 Task: Find connections with filter location Fuyang with filter topic #Consultingwith filter profile language Potuguese with filter current company Cashfree Payments with filter school JECRC University with filter industry Commercial and Industrial Machinery Maintenance with filter service category Email Marketing with filter keywords title Mental Health Counselor
Action: Mouse moved to (484, 61)
Screenshot: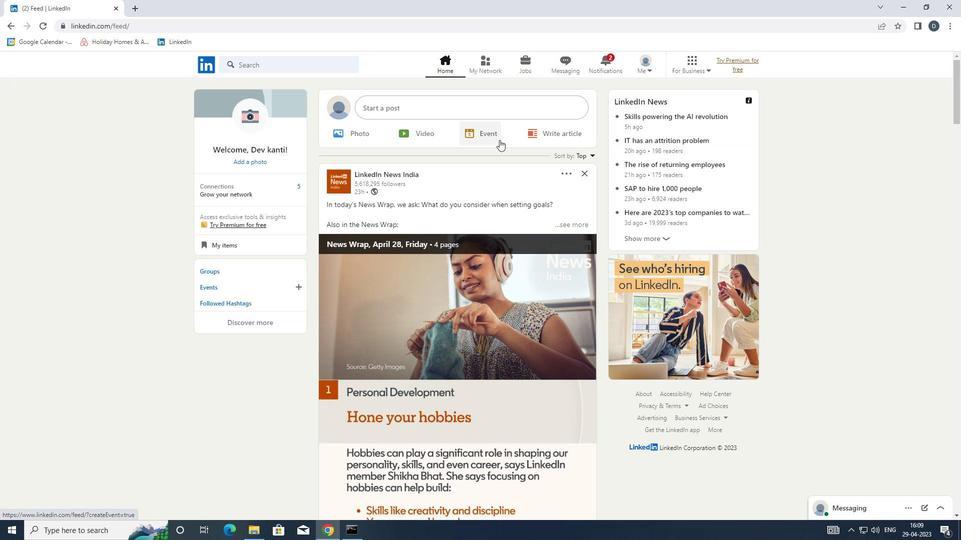 
Action: Mouse pressed left at (484, 61)
Screenshot: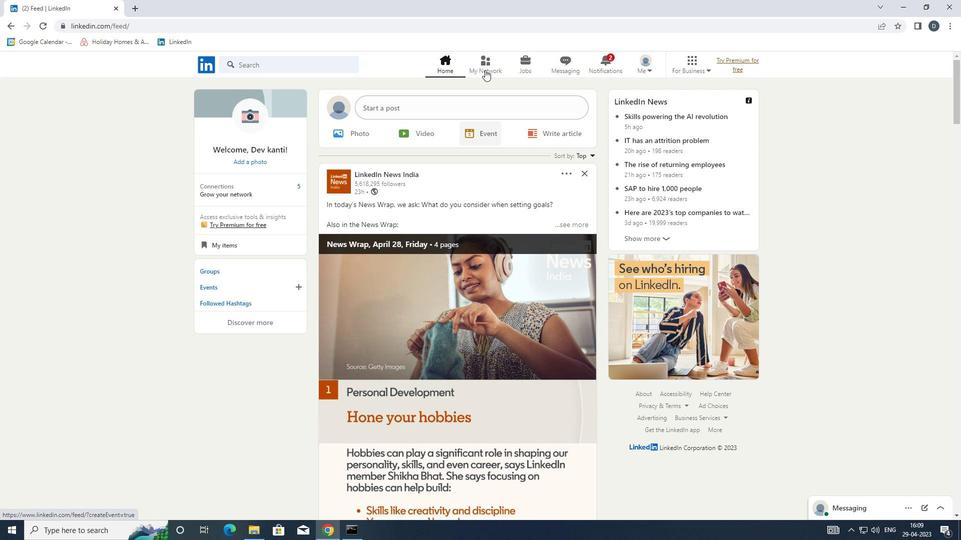 
Action: Mouse moved to (318, 118)
Screenshot: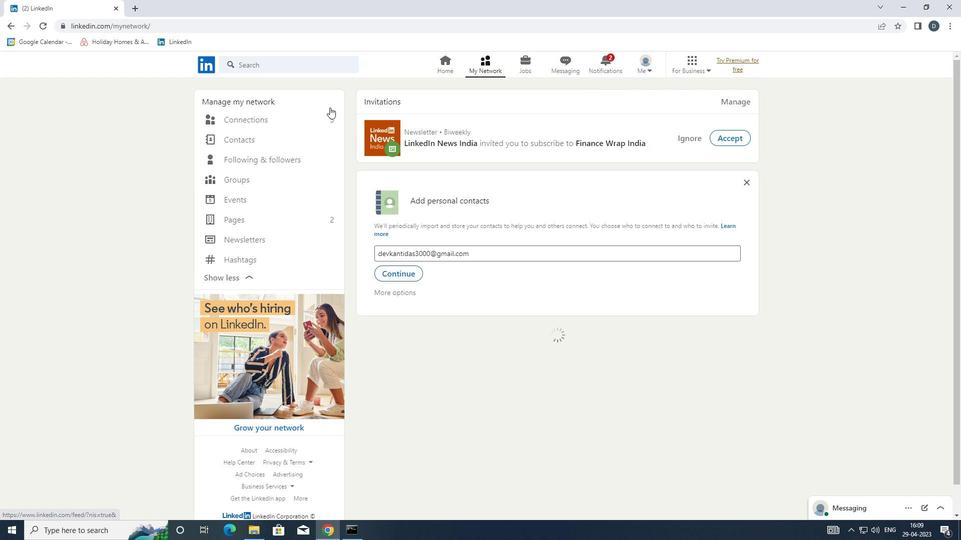 
Action: Mouse pressed left at (318, 118)
Screenshot: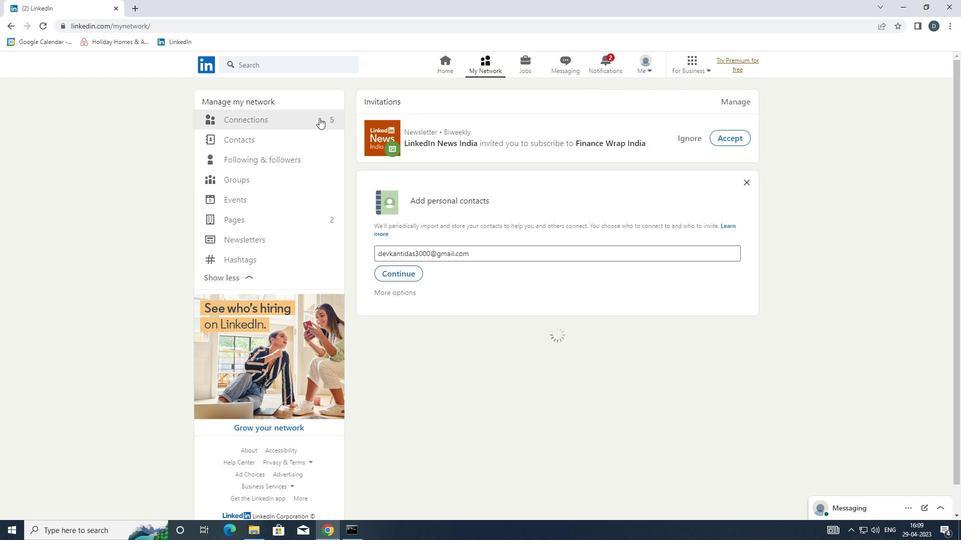 
Action: Mouse moved to (541, 117)
Screenshot: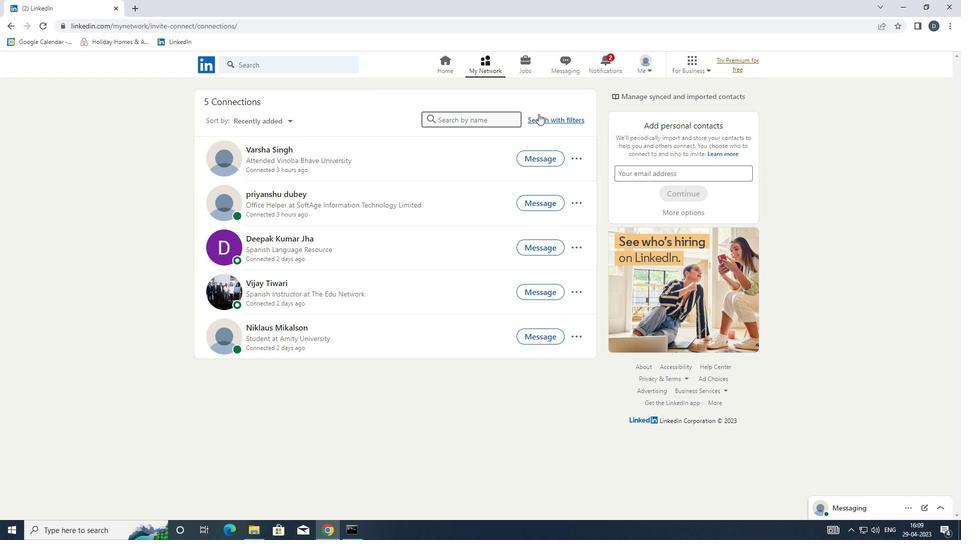 
Action: Mouse pressed left at (541, 117)
Screenshot: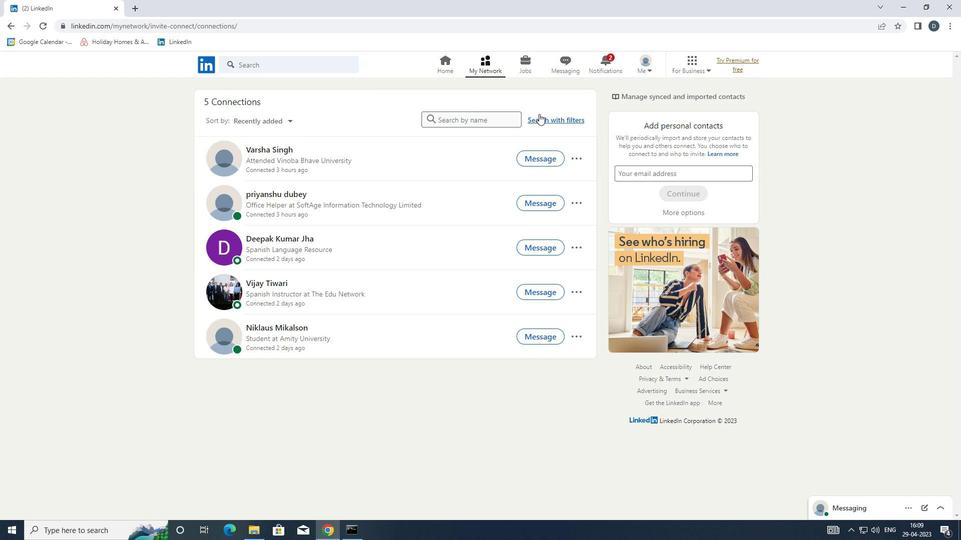 
Action: Mouse moved to (510, 88)
Screenshot: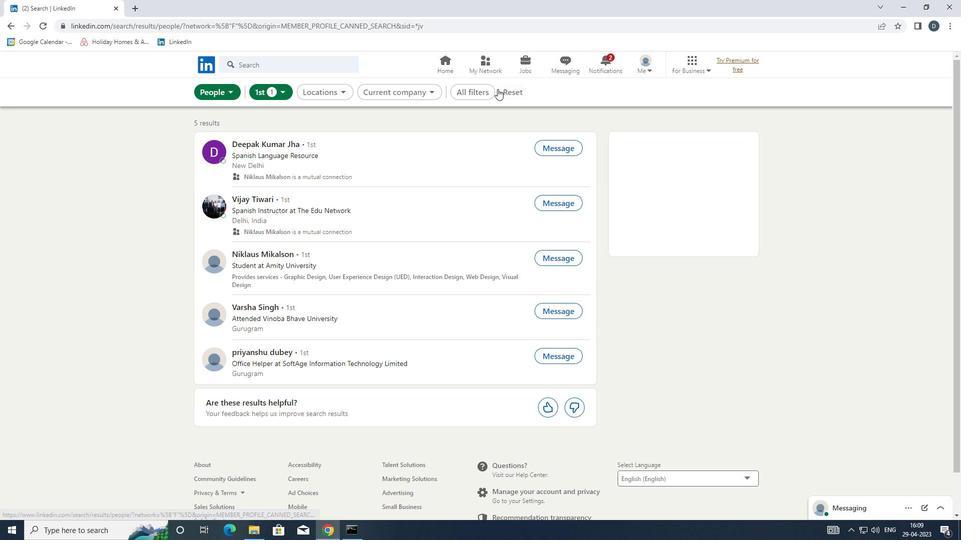 
Action: Mouse pressed left at (510, 88)
Screenshot: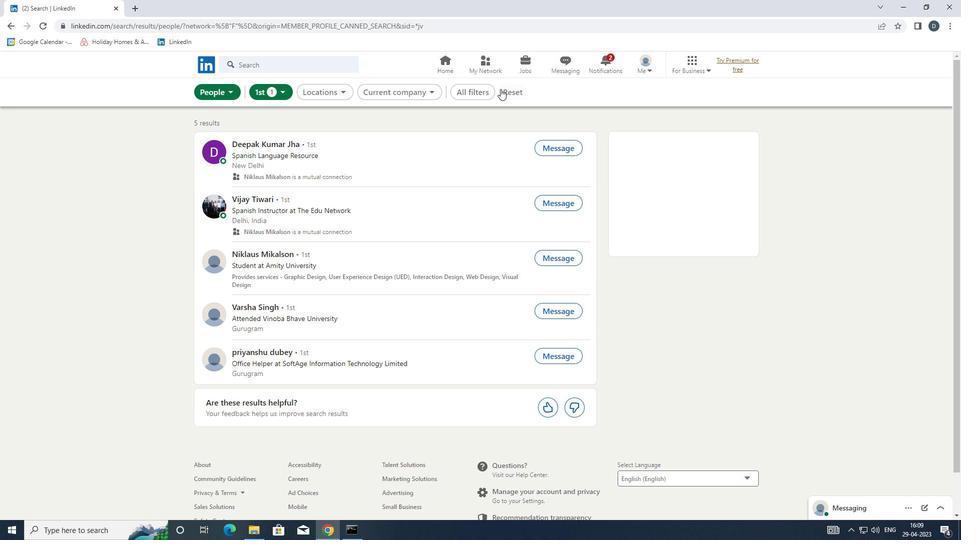 
Action: Mouse moved to (500, 90)
Screenshot: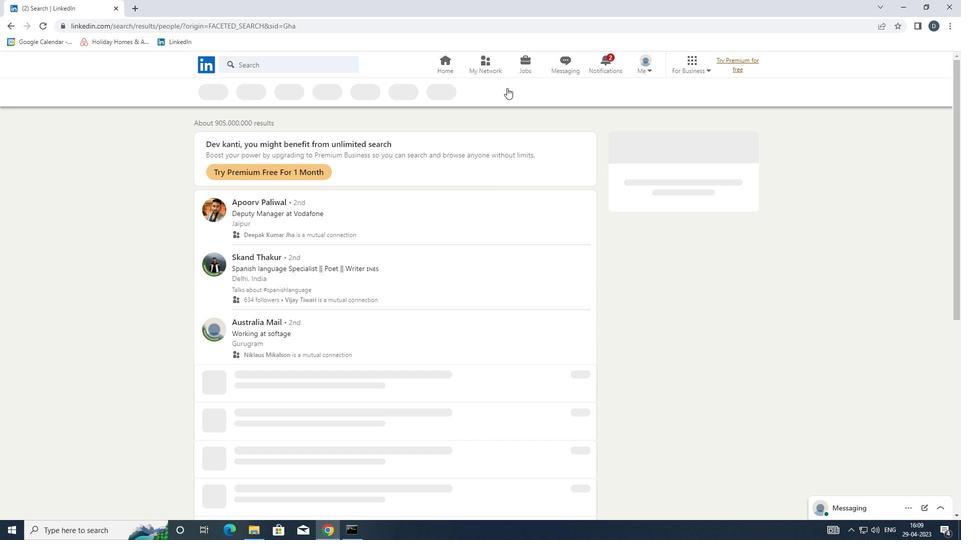 
Action: Mouse pressed left at (500, 90)
Screenshot: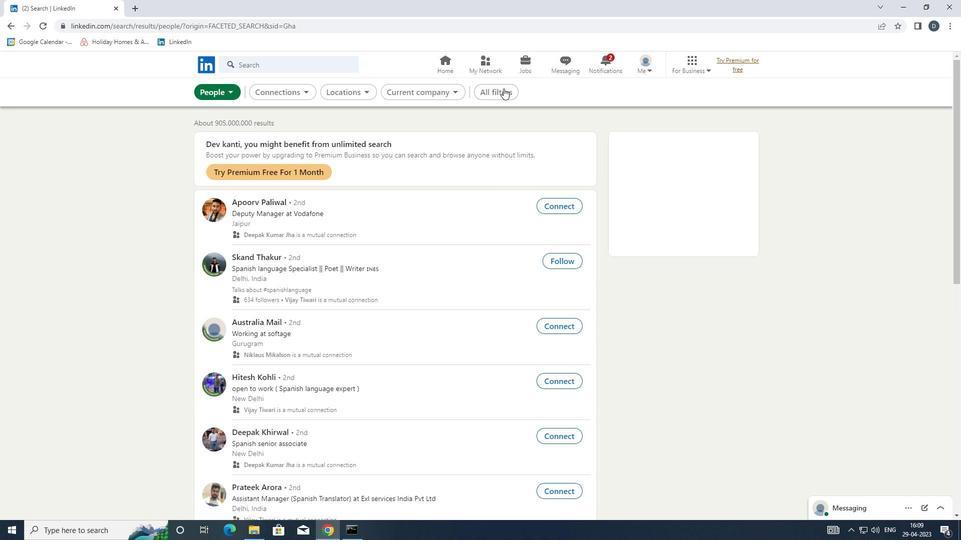 
Action: Mouse moved to (877, 303)
Screenshot: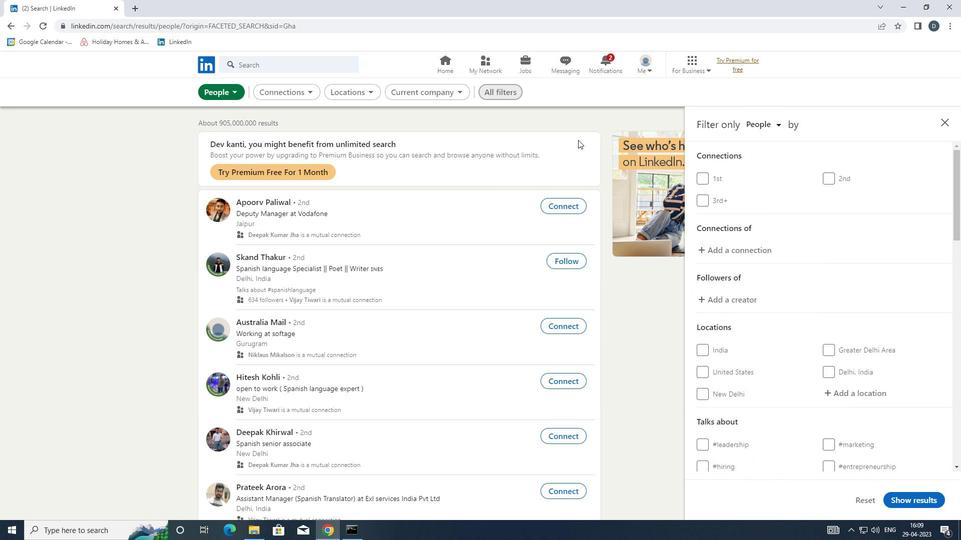 
Action: Mouse scrolled (877, 303) with delta (0, 0)
Screenshot: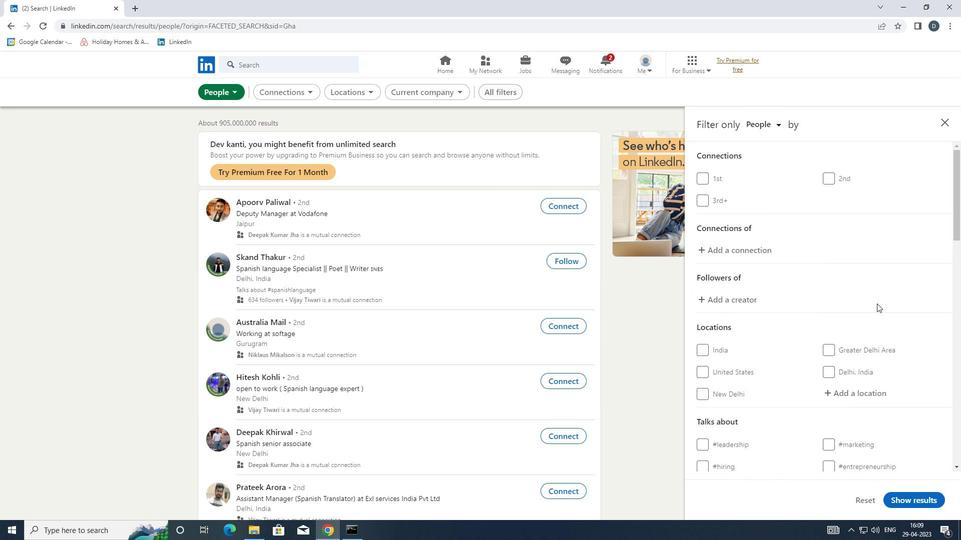 
Action: Mouse scrolled (877, 303) with delta (0, 0)
Screenshot: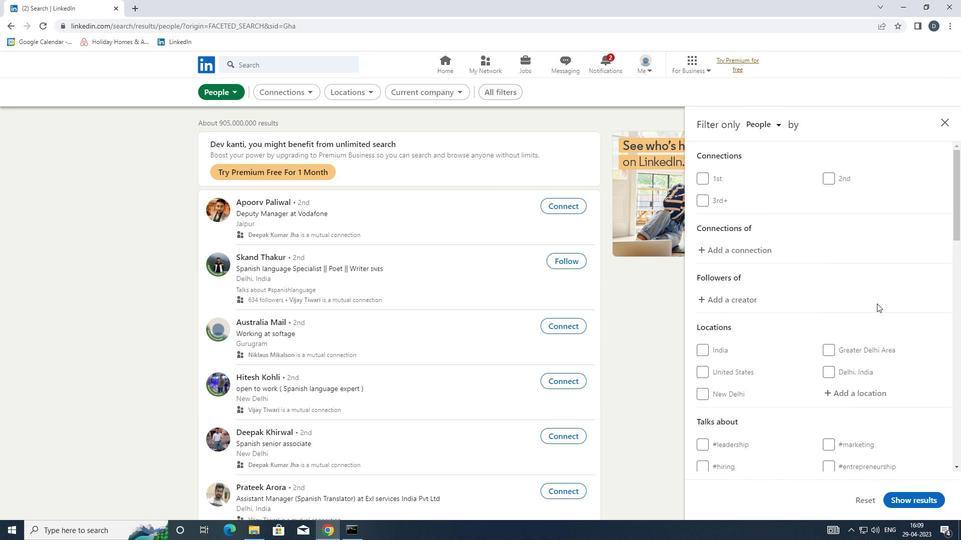
Action: Mouse moved to (868, 297)
Screenshot: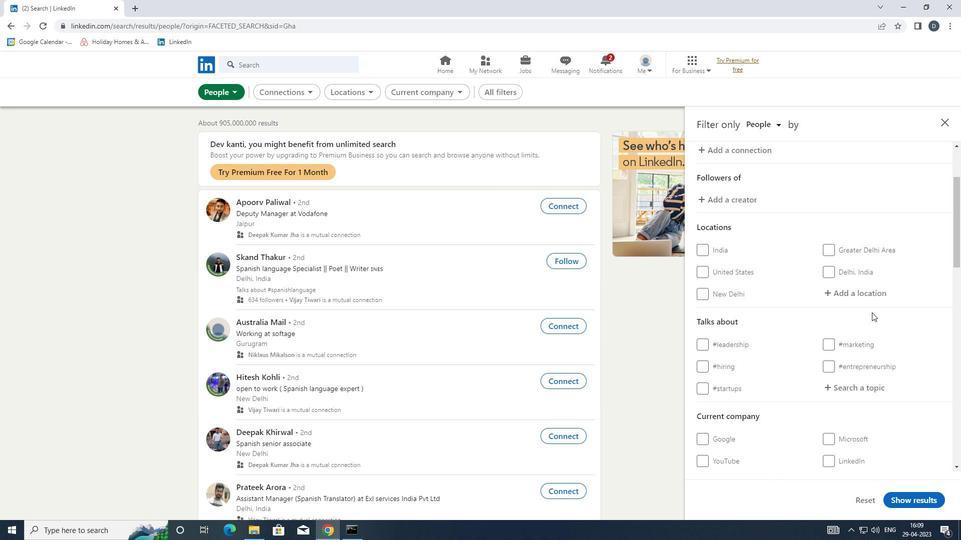 
Action: Mouse pressed left at (868, 297)
Screenshot: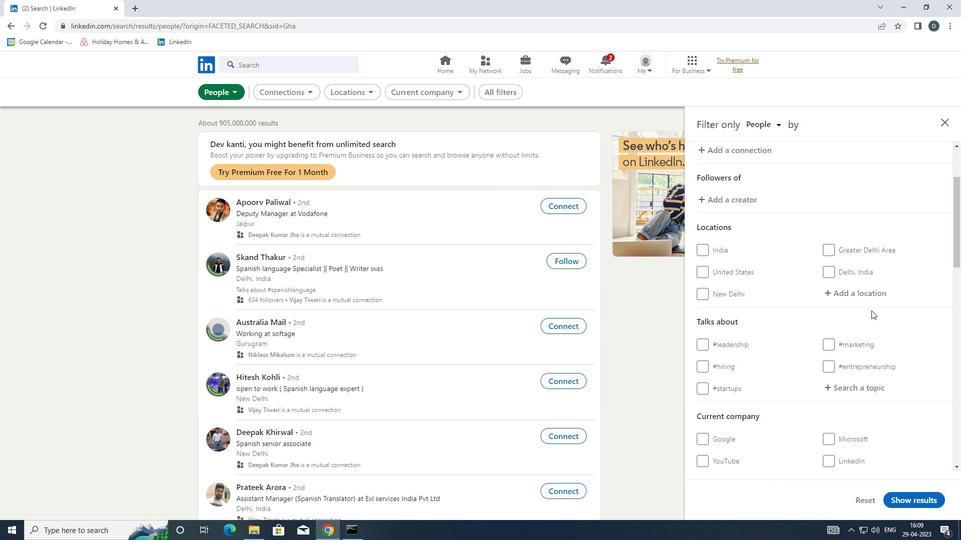 
Action: Key pressed <Key.shift><Key.shift>FUYANG<Key.down><Key.enter>
Screenshot: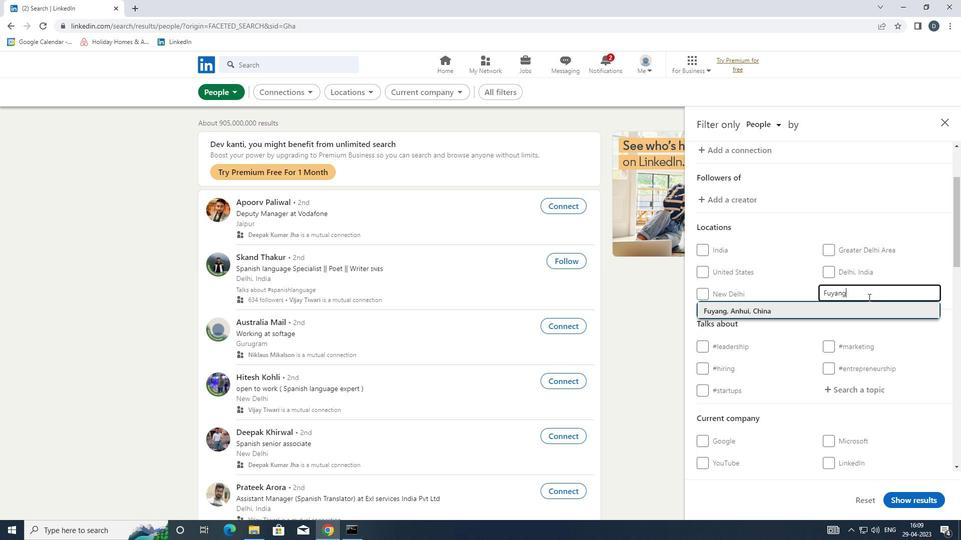 
Action: Mouse moved to (868, 297)
Screenshot: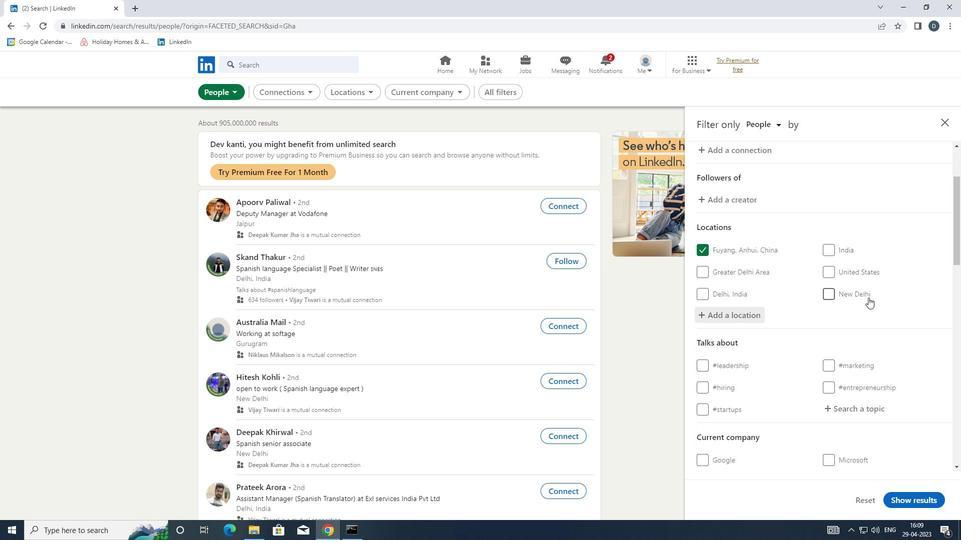 
Action: Mouse scrolled (868, 296) with delta (0, 0)
Screenshot: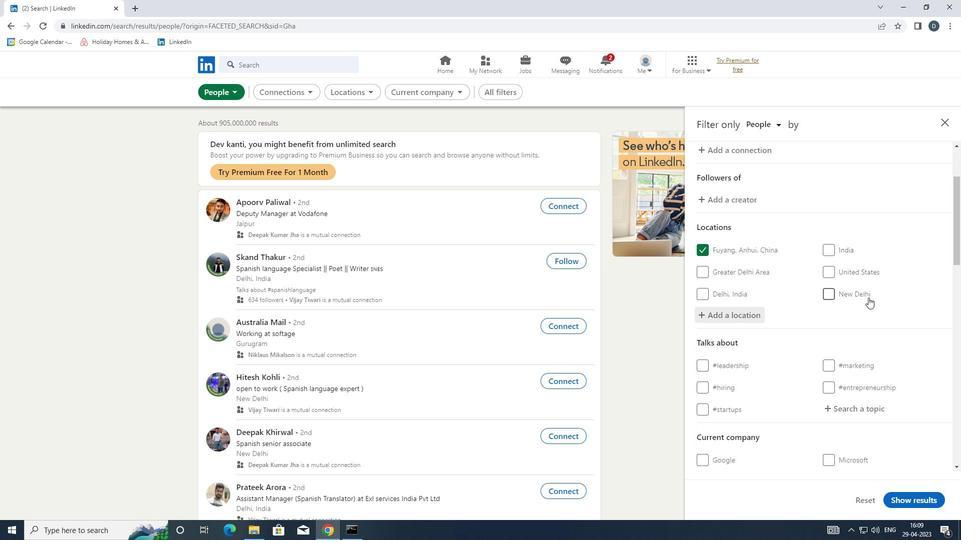 
Action: Mouse moved to (868, 299)
Screenshot: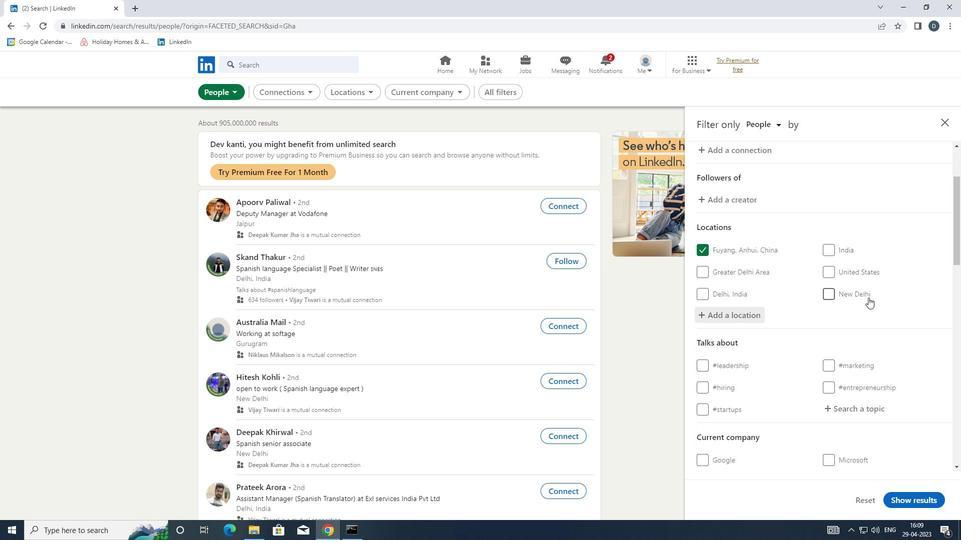 
Action: Mouse scrolled (868, 298) with delta (0, 0)
Screenshot: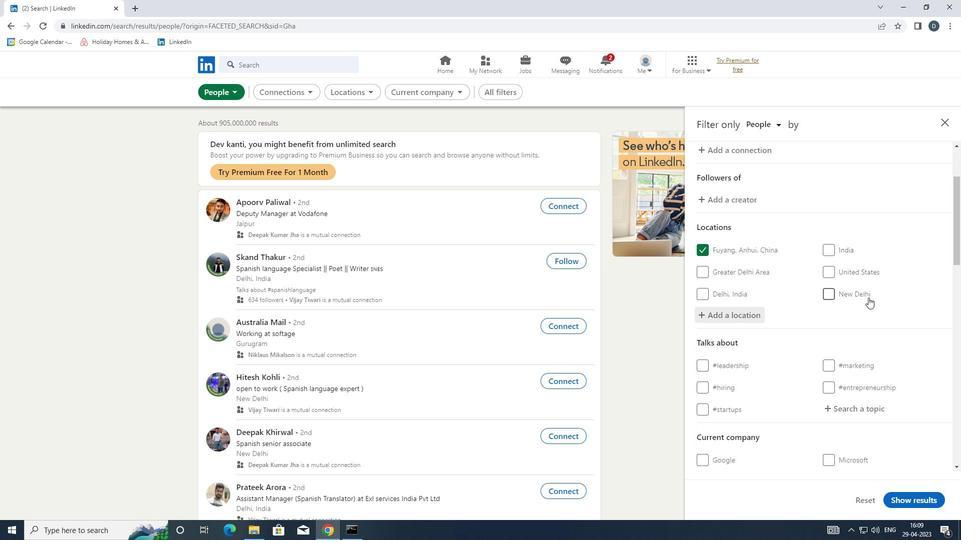 
Action: Mouse moved to (868, 302)
Screenshot: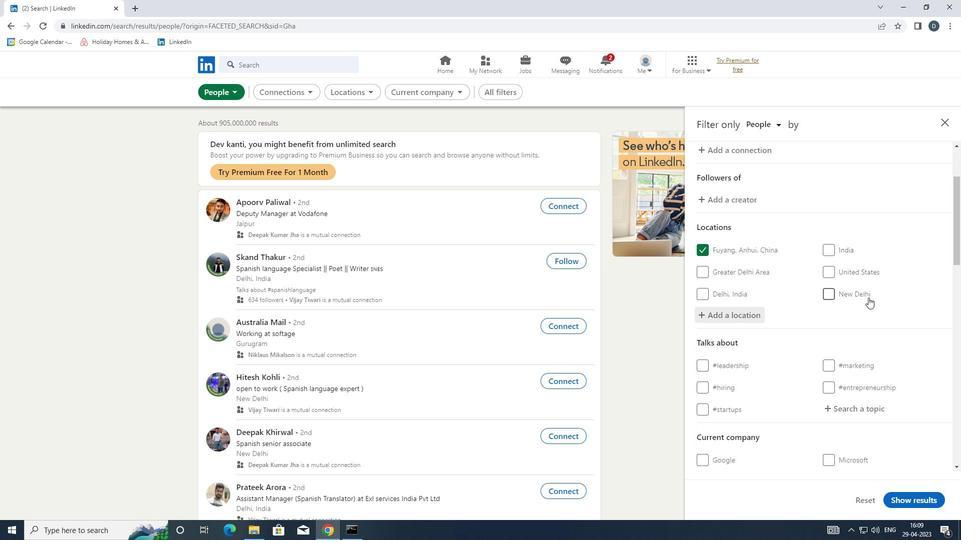 
Action: Mouse scrolled (868, 301) with delta (0, 0)
Screenshot: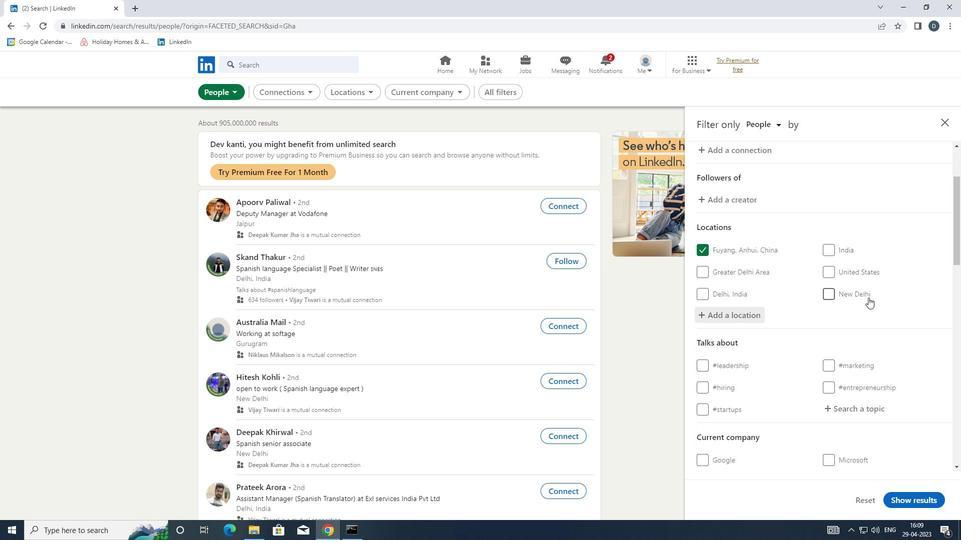 
Action: Mouse moved to (847, 260)
Screenshot: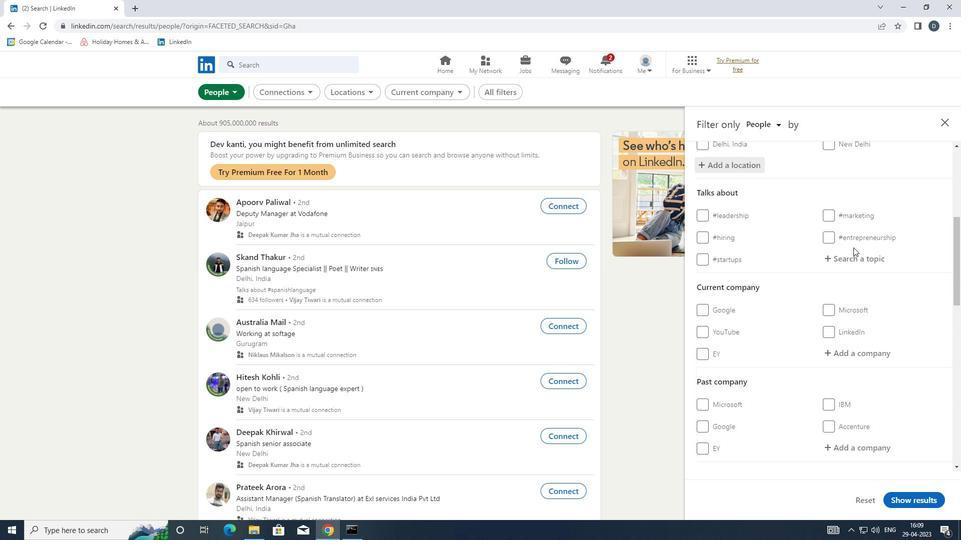 
Action: Mouse pressed left at (847, 260)
Screenshot: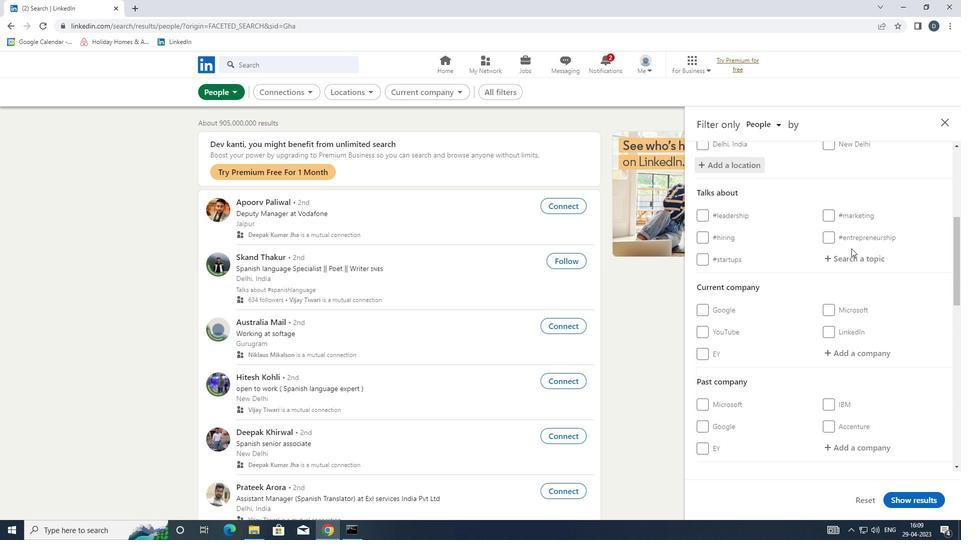 
Action: Key pressed <Key.shift>#CONSULTING
Screenshot: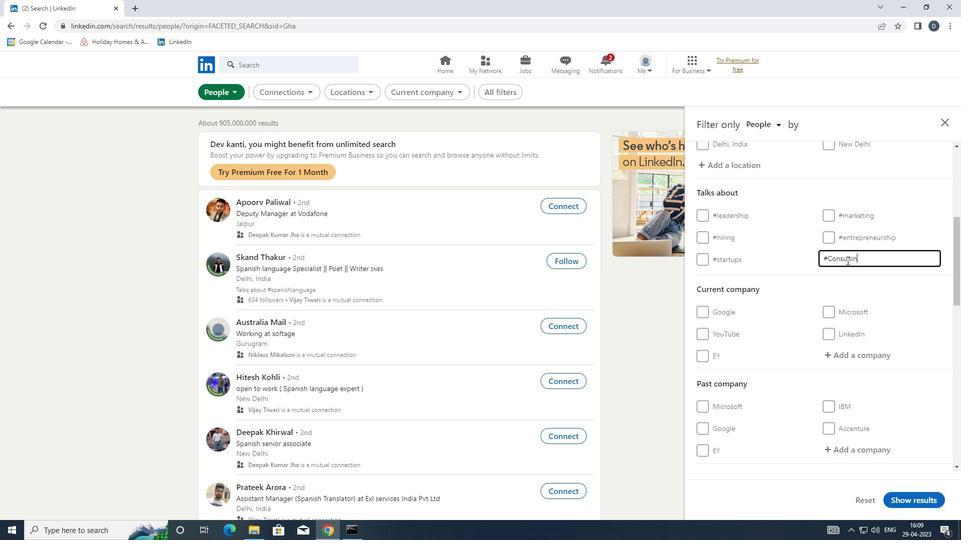 
Action: Mouse moved to (866, 281)
Screenshot: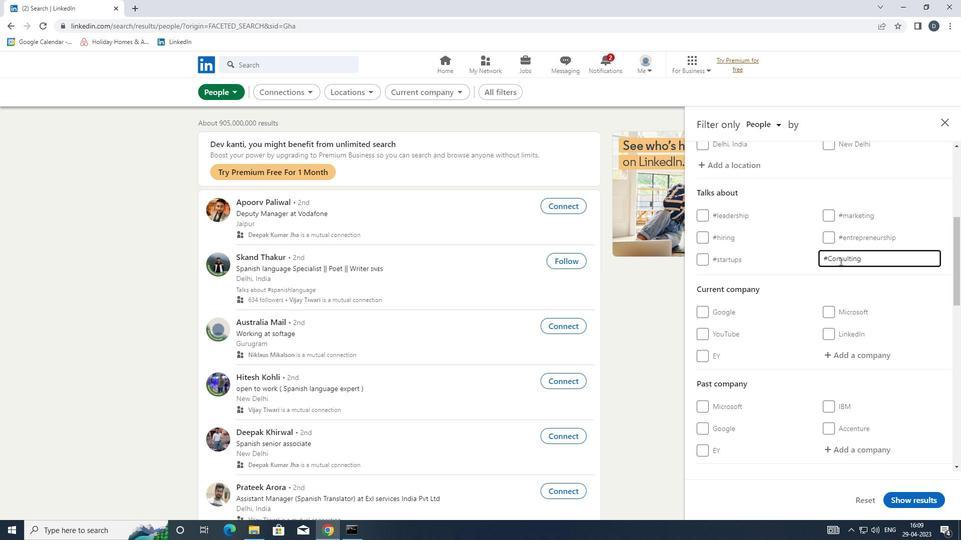 
Action: Mouse scrolled (866, 280) with delta (0, 0)
Screenshot: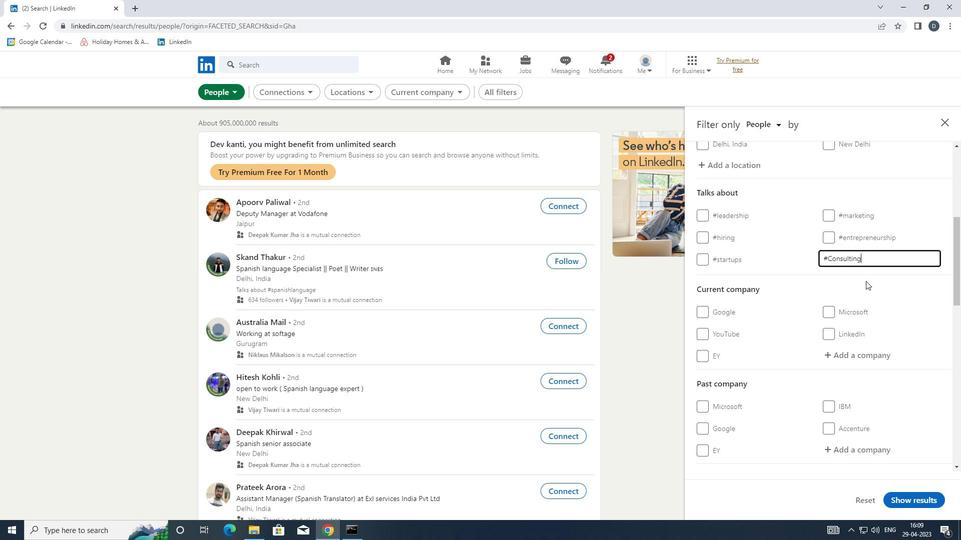 
Action: Mouse scrolled (866, 280) with delta (0, 0)
Screenshot: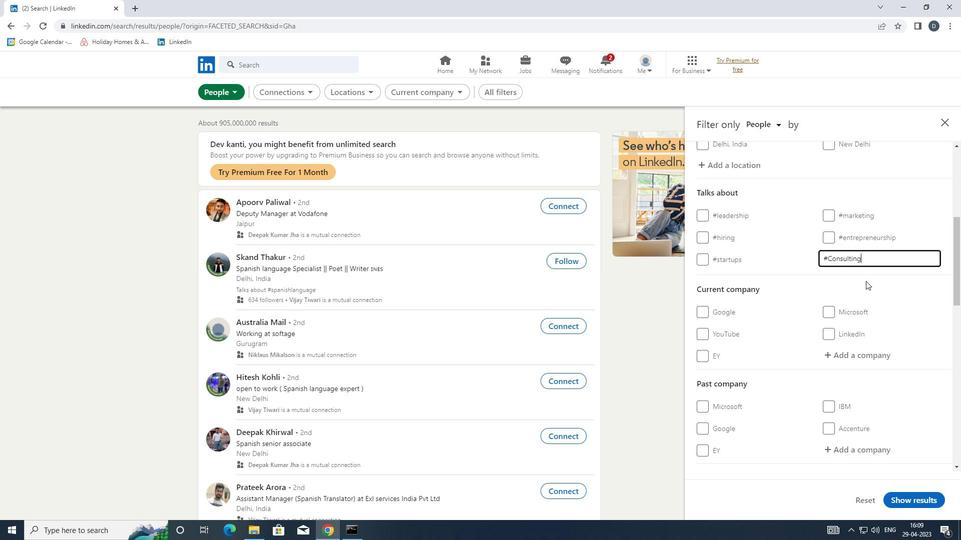 
Action: Mouse scrolled (866, 280) with delta (0, 0)
Screenshot: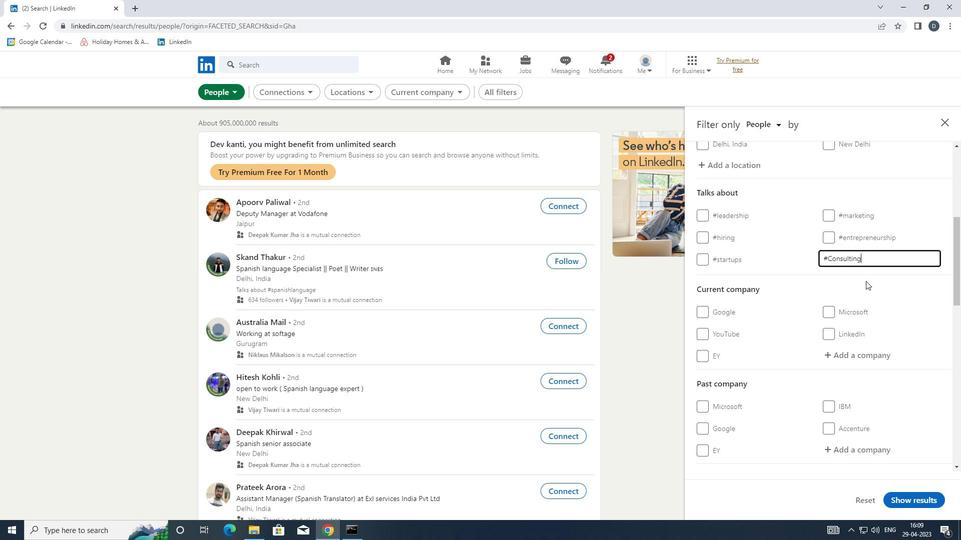 
Action: Mouse scrolled (866, 280) with delta (0, 0)
Screenshot: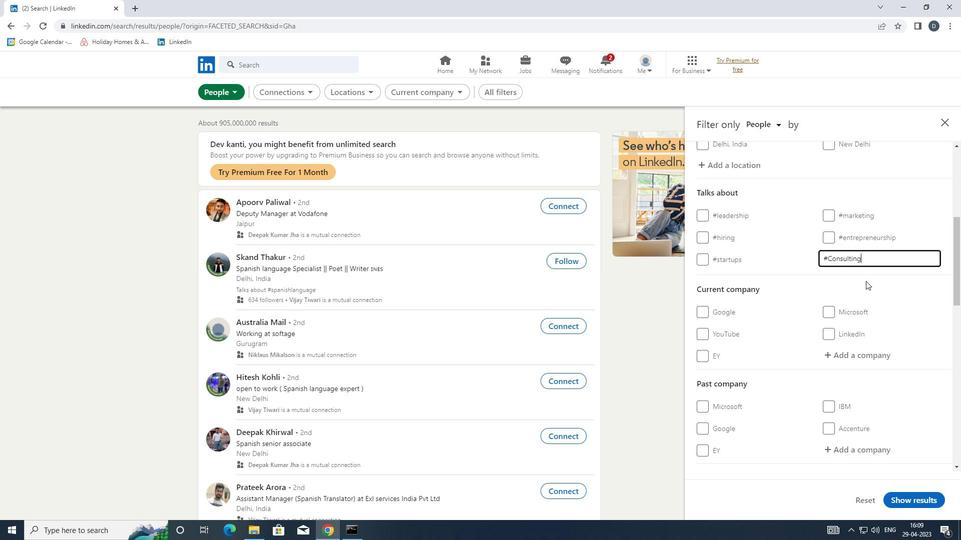 
Action: Mouse moved to (866, 280)
Screenshot: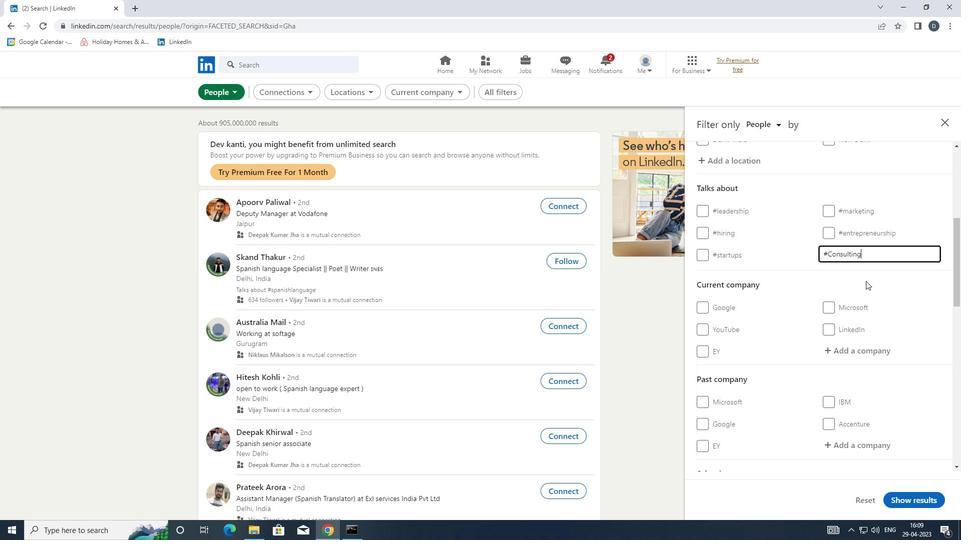 
Action: Mouse scrolled (866, 280) with delta (0, 0)
Screenshot: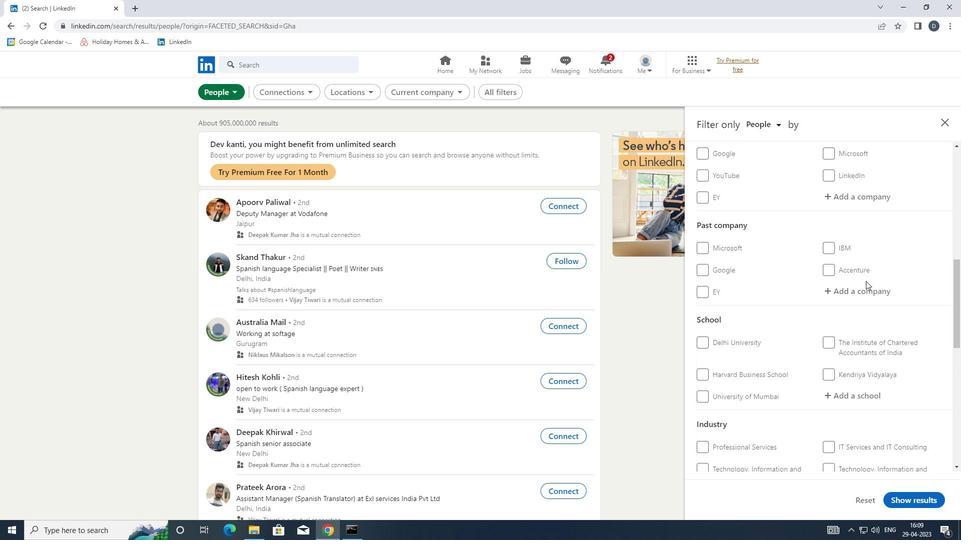 
Action: Mouse scrolled (866, 280) with delta (0, 0)
Screenshot: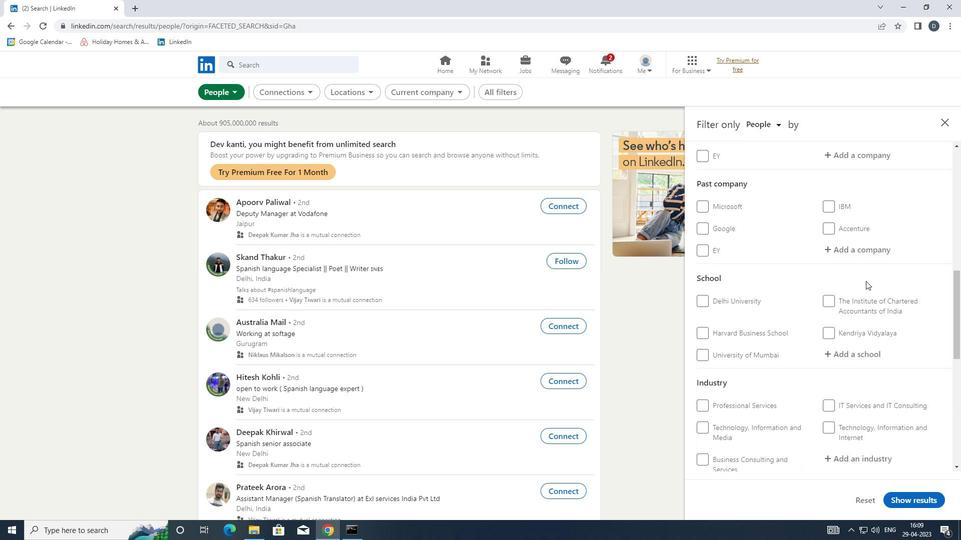 
Action: Mouse scrolled (866, 280) with delta (0, 0)
Screenshot: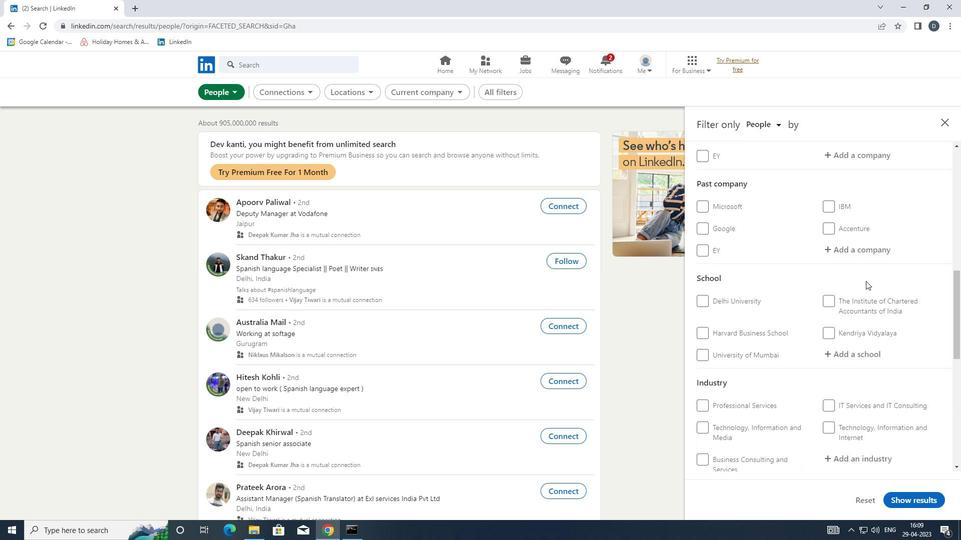 
Action: Mouse scrolled (866, 280) with delta (0, 0)
Screenshot: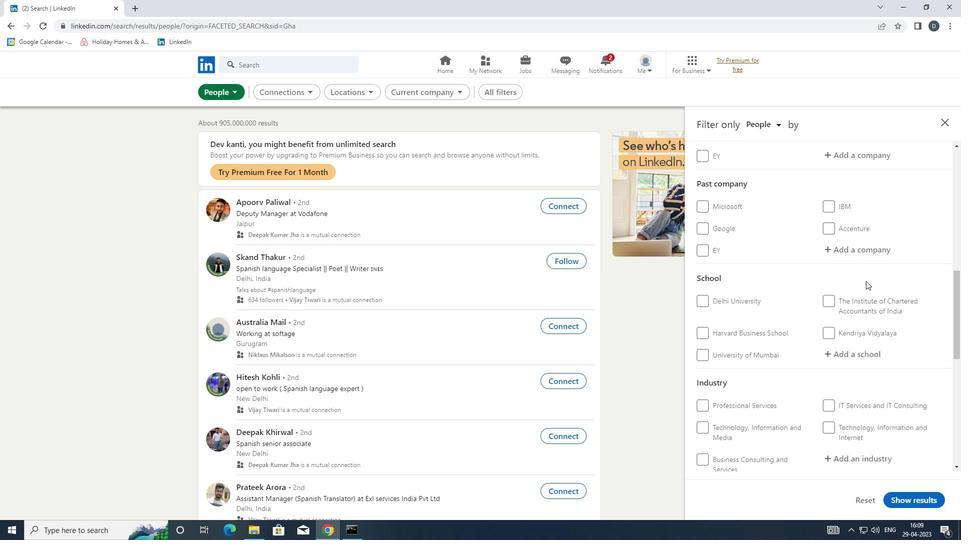 
Action: Mouse moved to (826, 285)
Screenshot: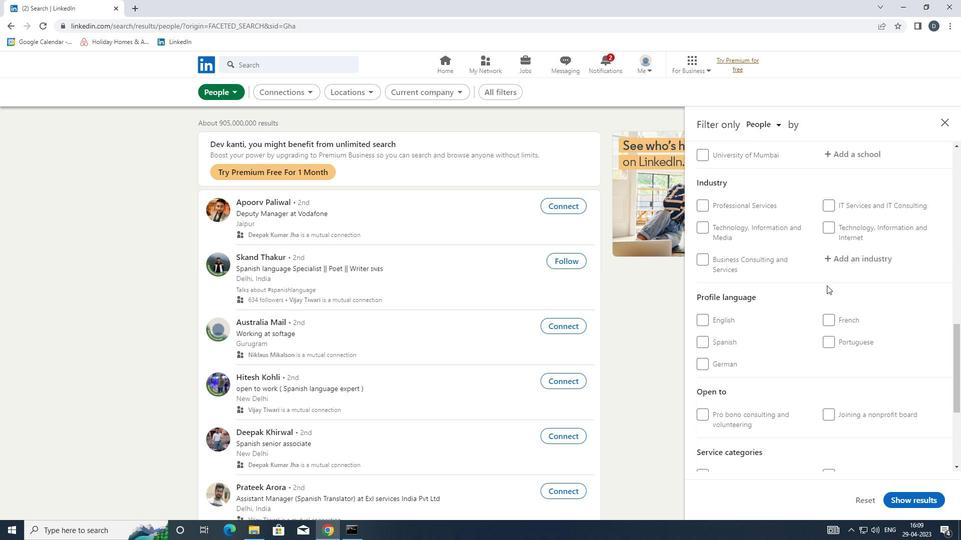 
Action: Mouse scrolled (826, 284) with delta (0, 0)
Screenshot: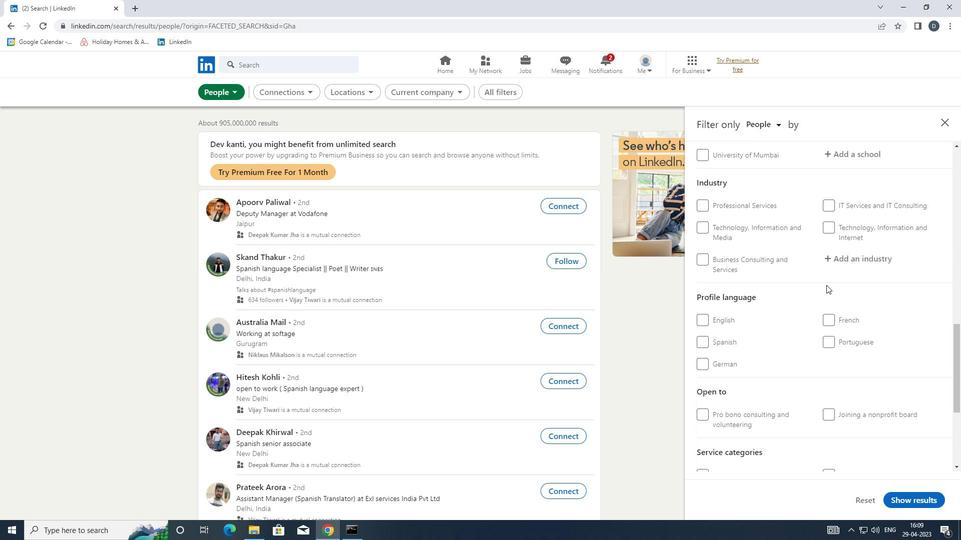 
Action: Mouse scrolled (826, 285) with delta (0, 0)
Screenshot: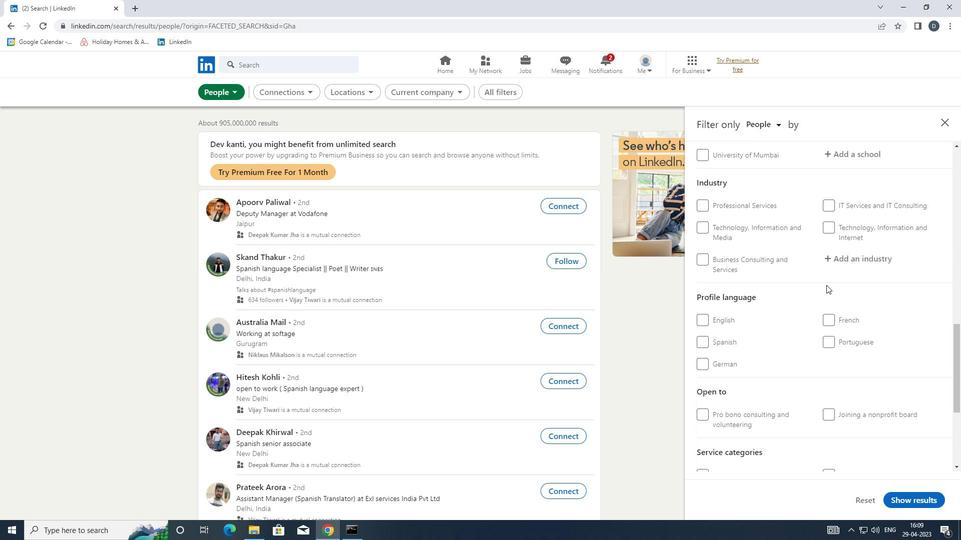 
Action: Mouse moved to (843, 341)
Screenshot: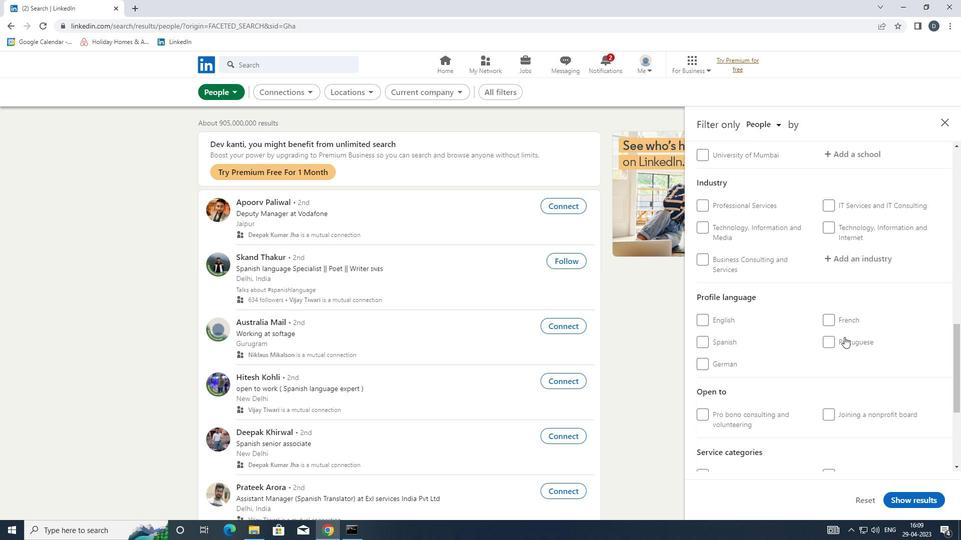 
Action: Mouse pressed left at (843, 341)
Screenshot: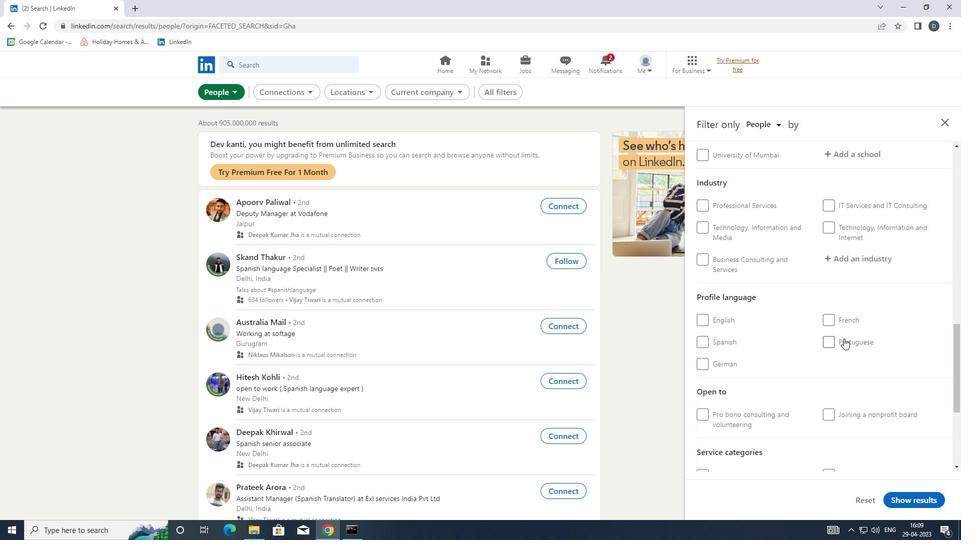 
Action: Mouse scrolled (843, 341) with delta (0, 0)
Screenshot: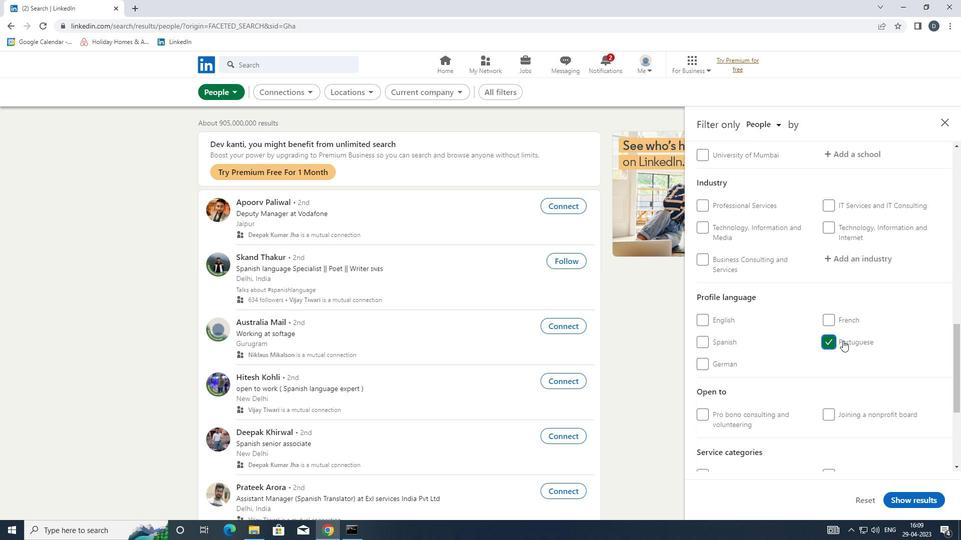 
Action: Mouse scrolled (843, 341) with delta (0, 0)
Screenshot: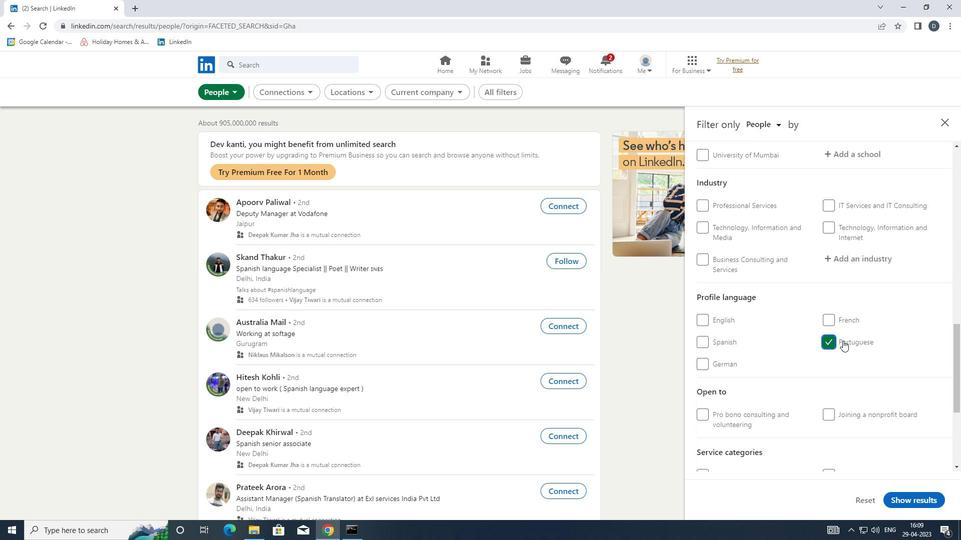 
Action: Mouse scrolled (843, 341) with delta (0, 0)
Screenshot: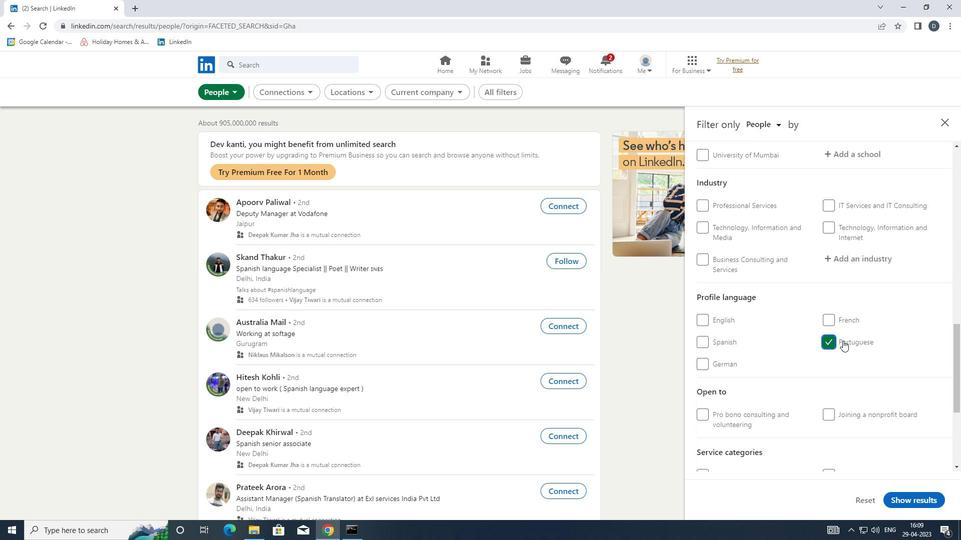 
Action: Mouse scrolled (843, 341) with delta (0, 0)
Screenshot: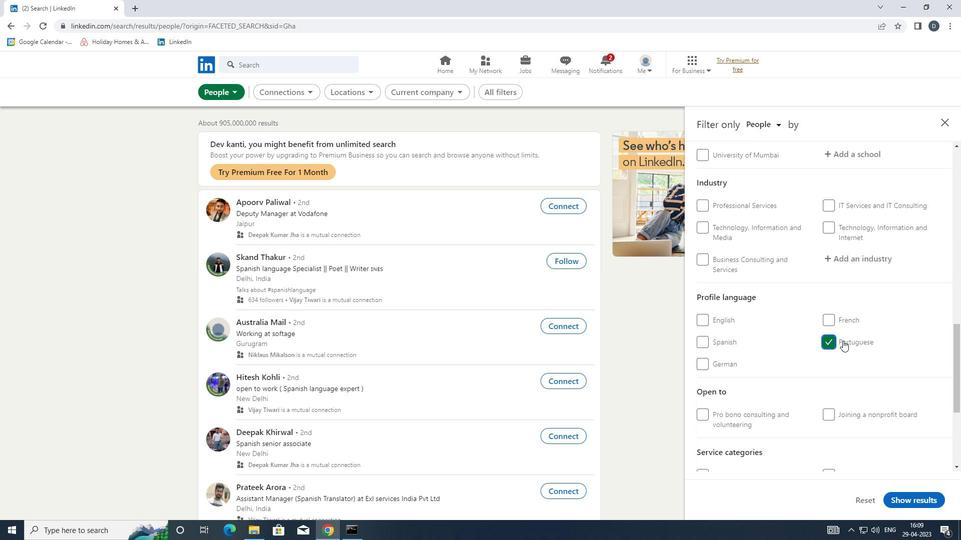 
Action: Mouse scrolled (843, 341) with delta (0, 0)
Screenshot: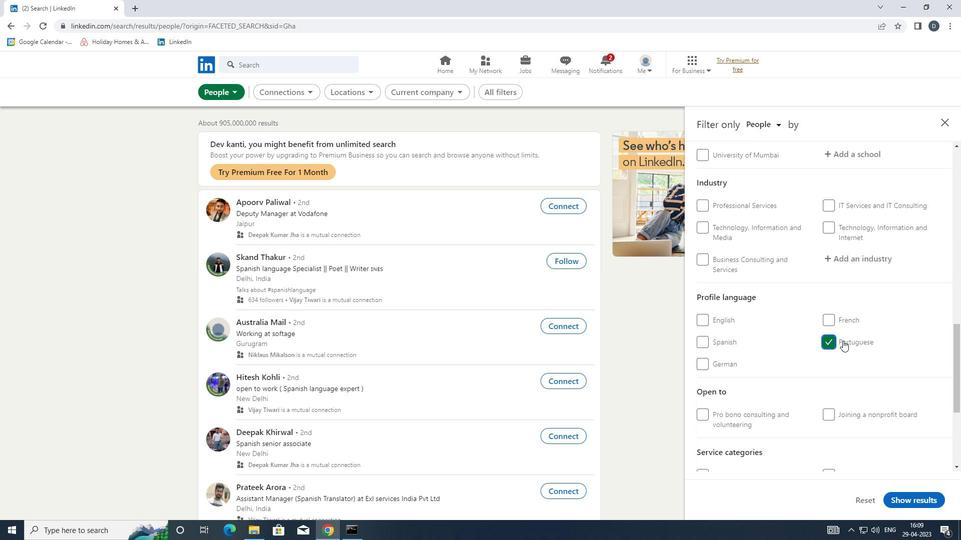 
Action: Mouse moved to (847, 341)
Screenshot: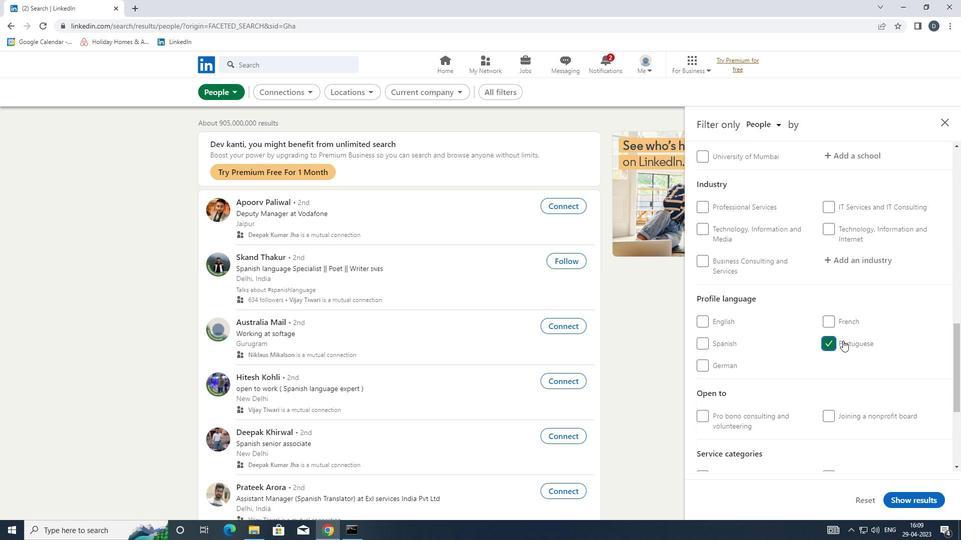 
Action: Mouse scrolled (847, 341) with delta (0, 0)
Screenshot: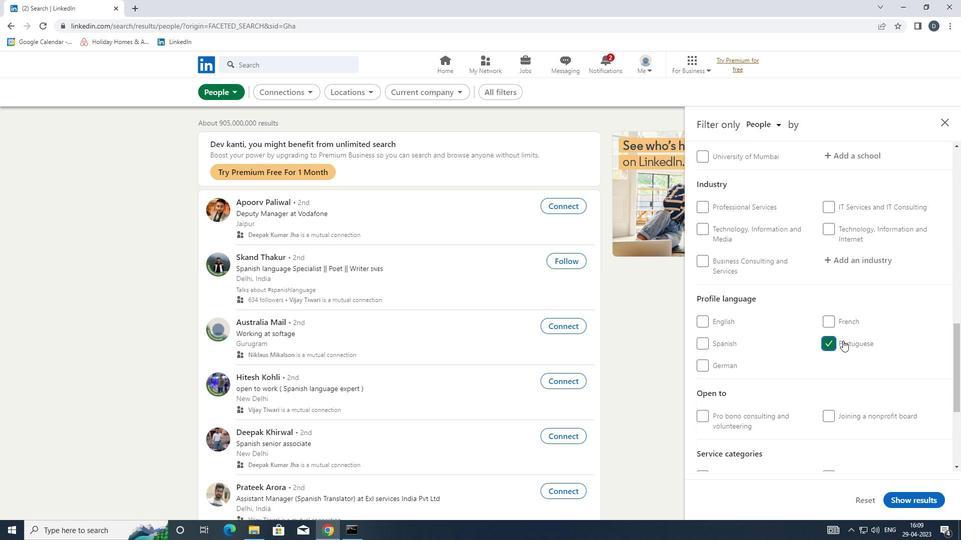 
Action: Mouse moved to (867, 258)
Screenshot: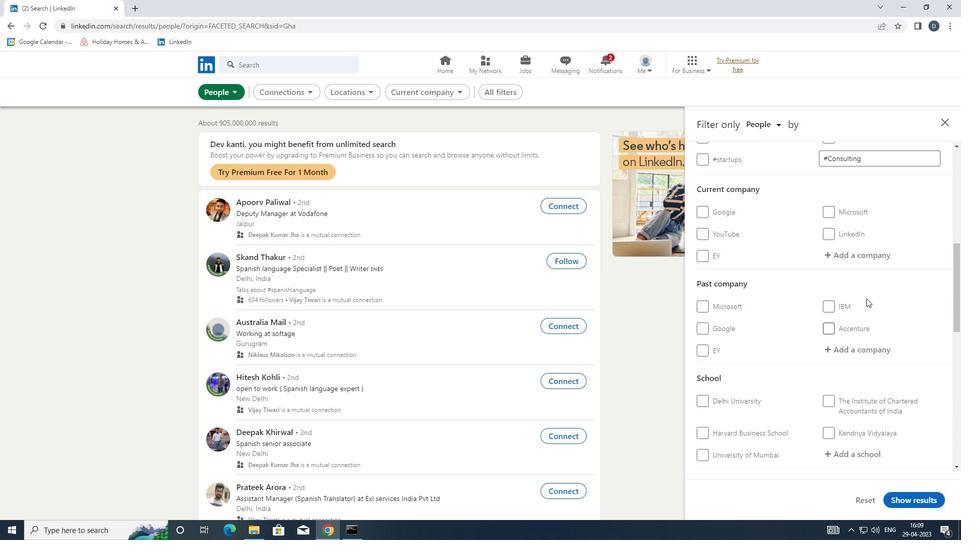 
Action: Mouse pressed left at (867, 258)
Screenshot: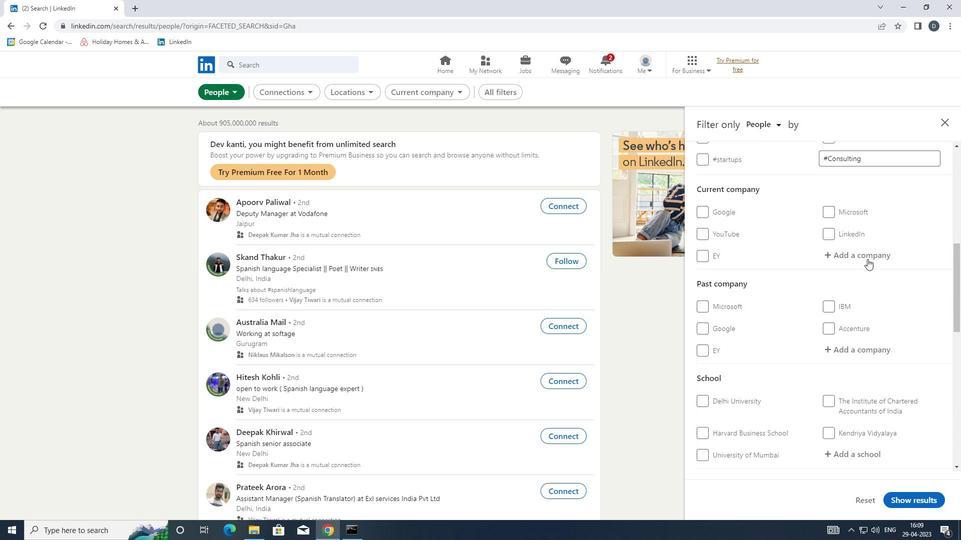 
Action: Key pressed <Key.shift>CASHFREE
Screenshot: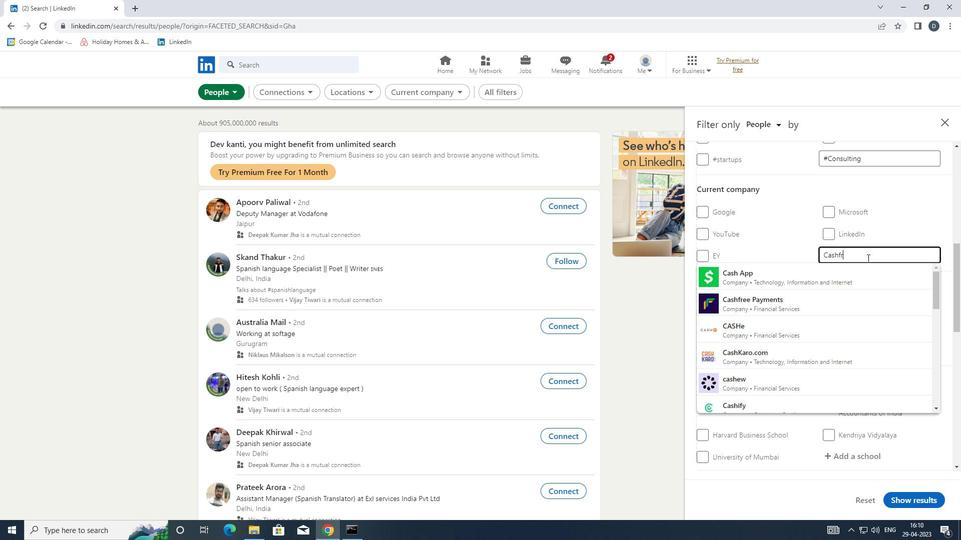 
Action: Mouse moved to (862, 270)
Screenshot: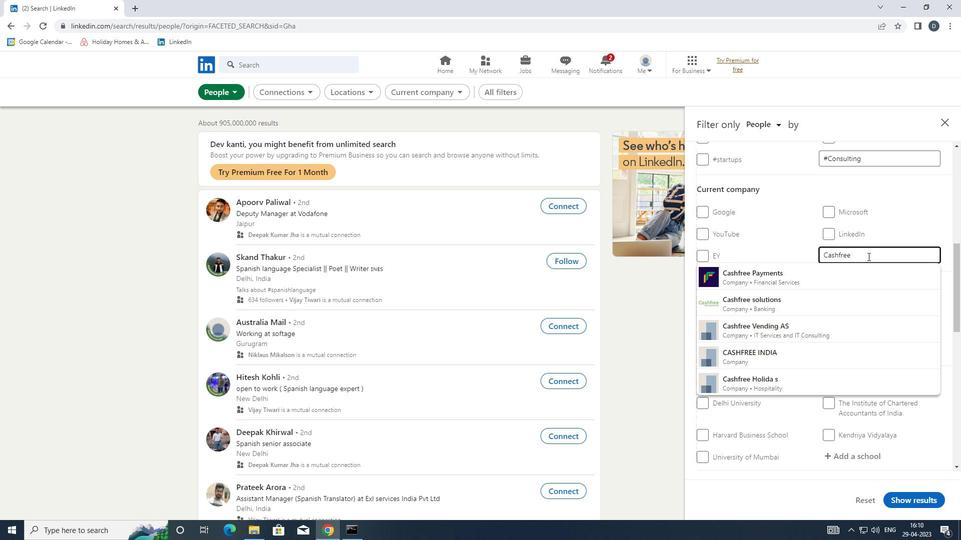 
Action: Mouse pressed left at (862, 270)
Screenshot: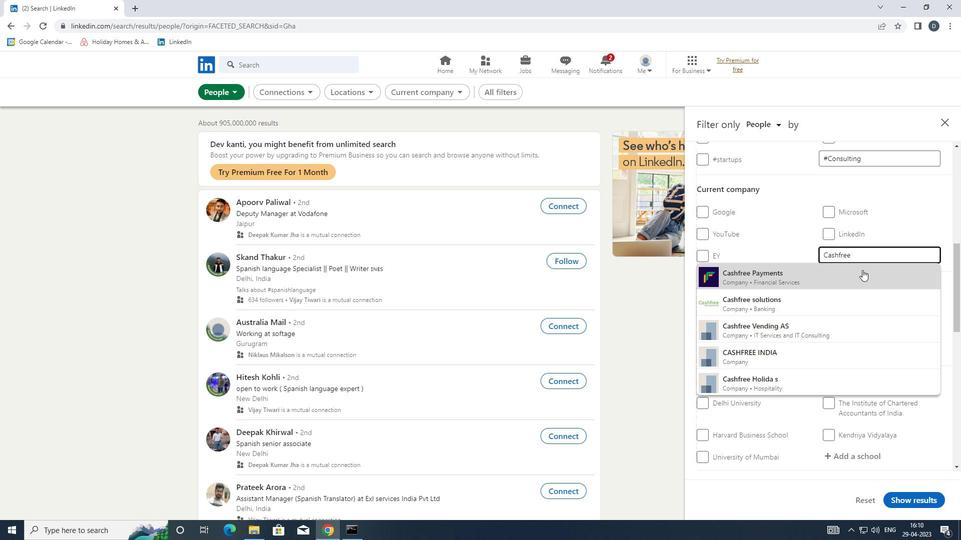 
Action: Mouse moved to (864, 271)
Screenshot: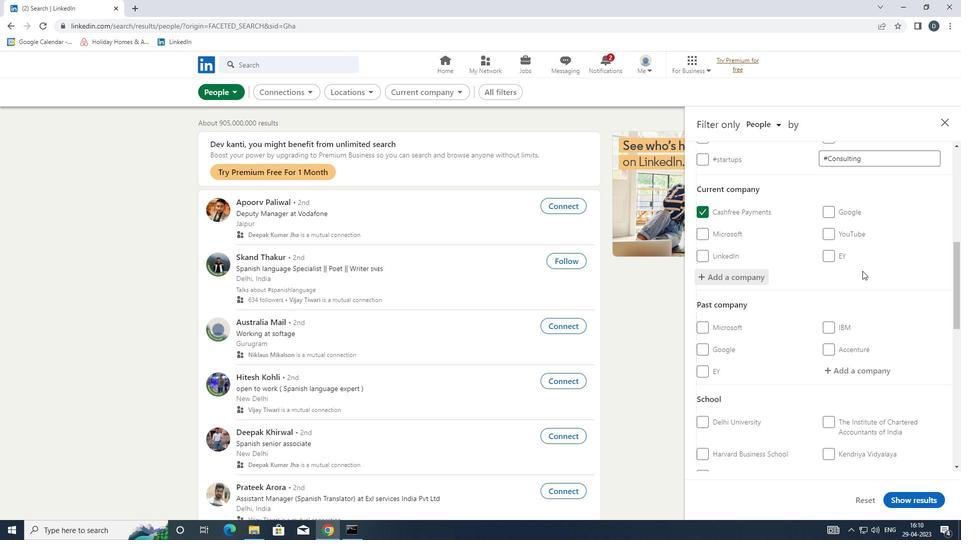 
Action: Mouse scrolled (864, 270) with delta (0, 0)
Screenshot: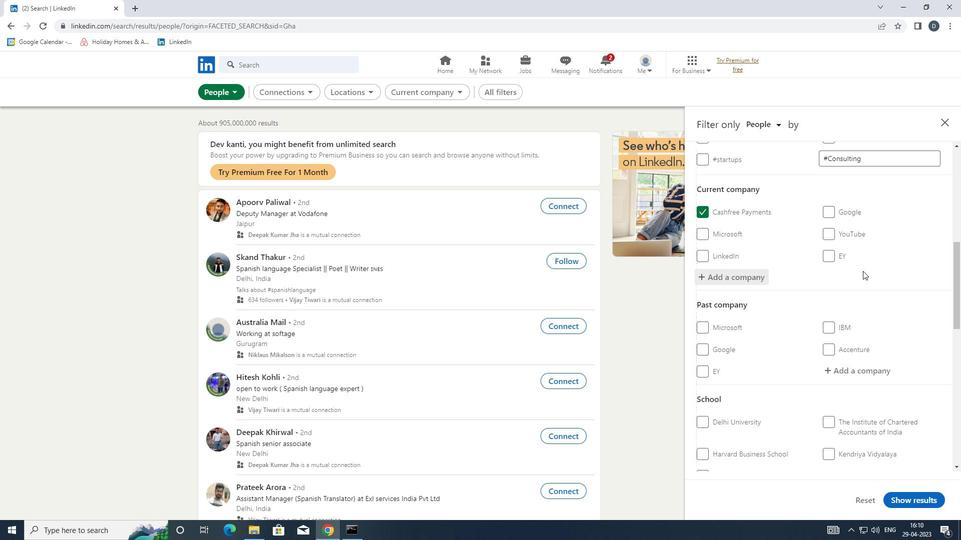 
Action: Mouse moved to (864, 272)
Screenshot: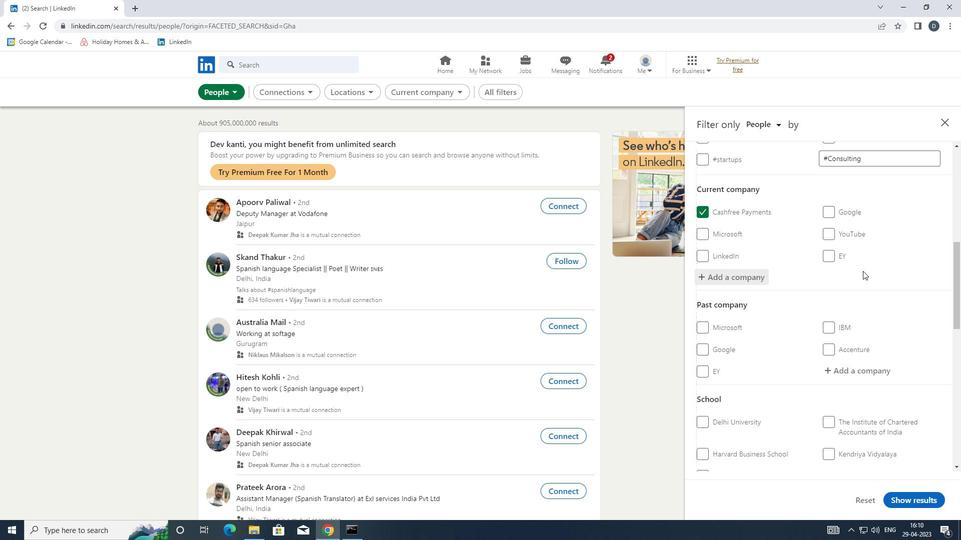 
Action: Mouse scrolled (864, 271) with delta (0, 0)
Screenshot: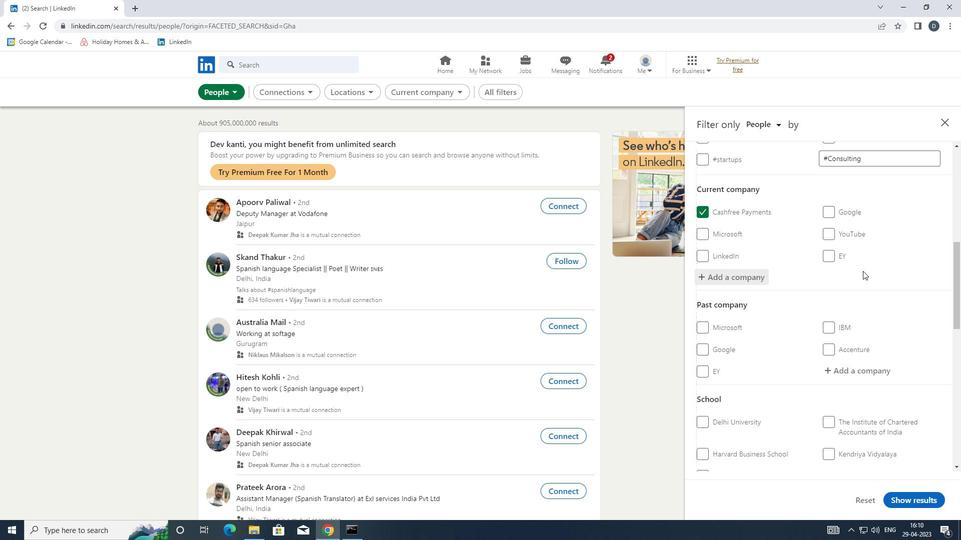 
Action: Mouse scrolled (864, 271) with delta (0, 0)
Screenshot: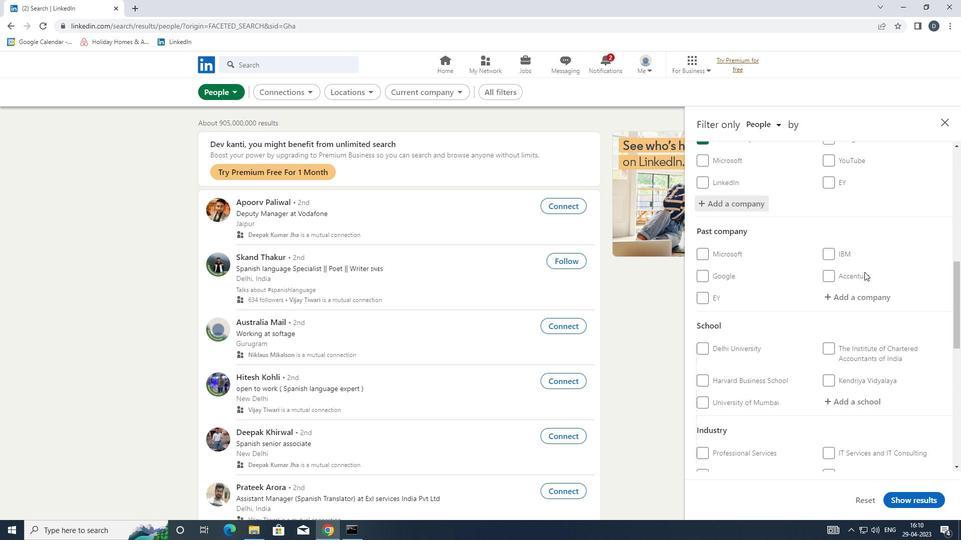 
Action: Mouse moved to (865, 272)
Screenshot: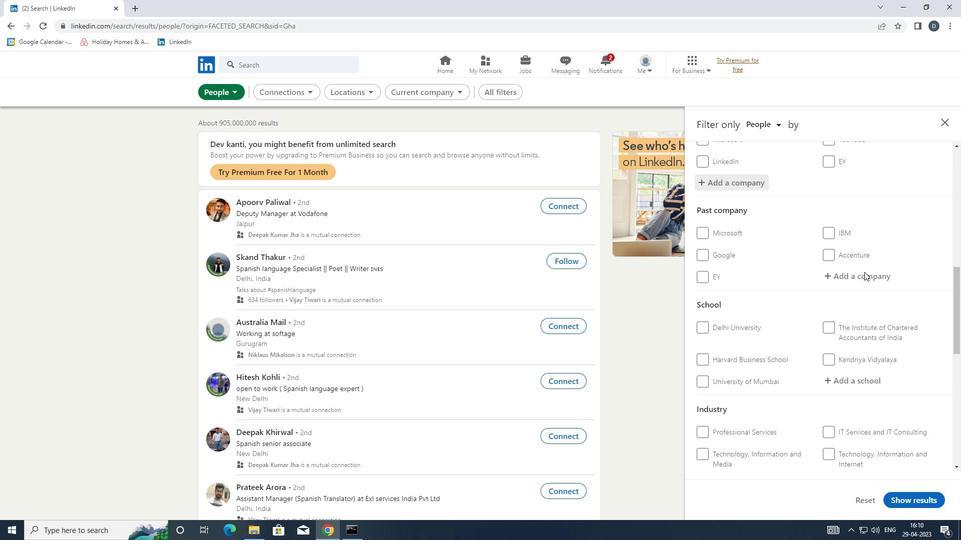 
Action: Mouse scrolled (865, 271) with delta (0, 0)
Screenshot: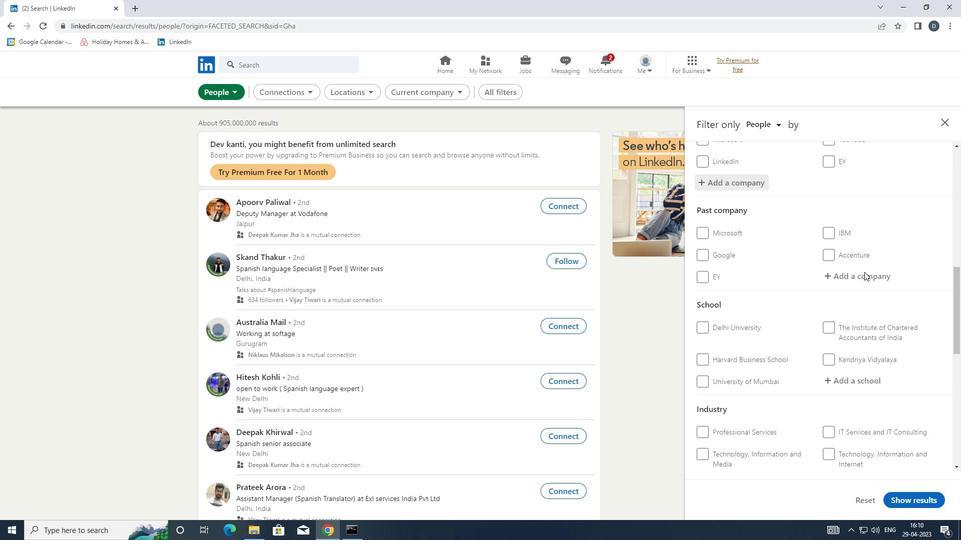 
Action: Mouse moved to (867, 276)
Screenshot: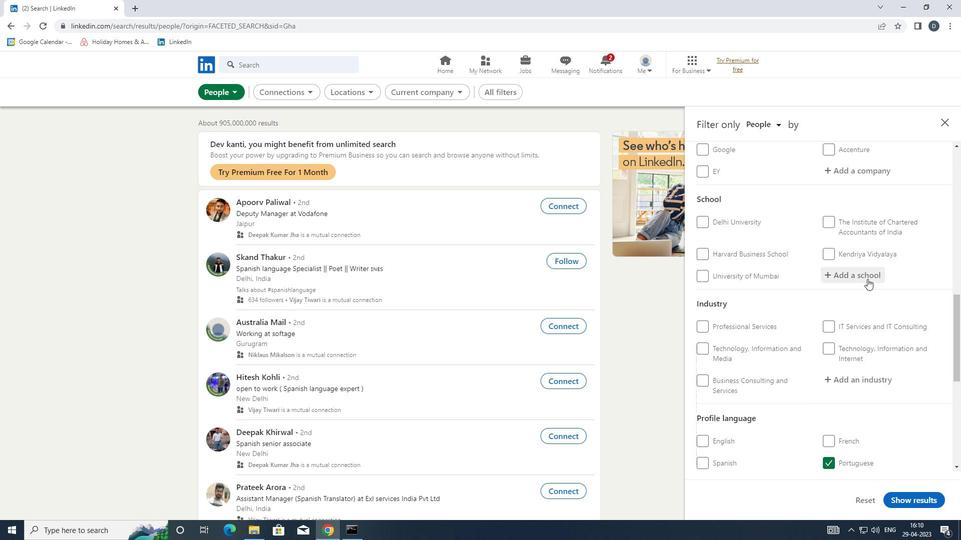 
Action: Mouse pressed left at (867, 276)
Screenshot: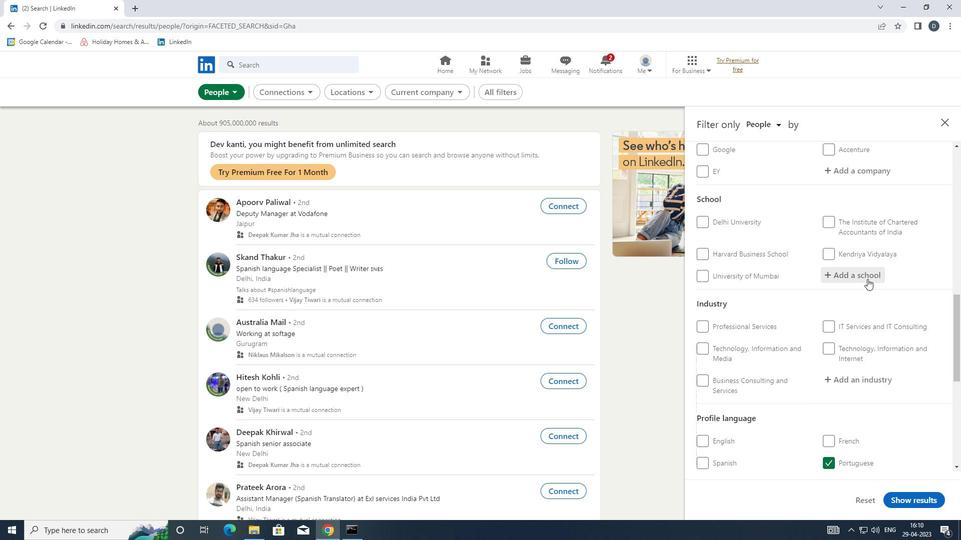 
Action: Mouse moved to (859, 275)
Screenshot: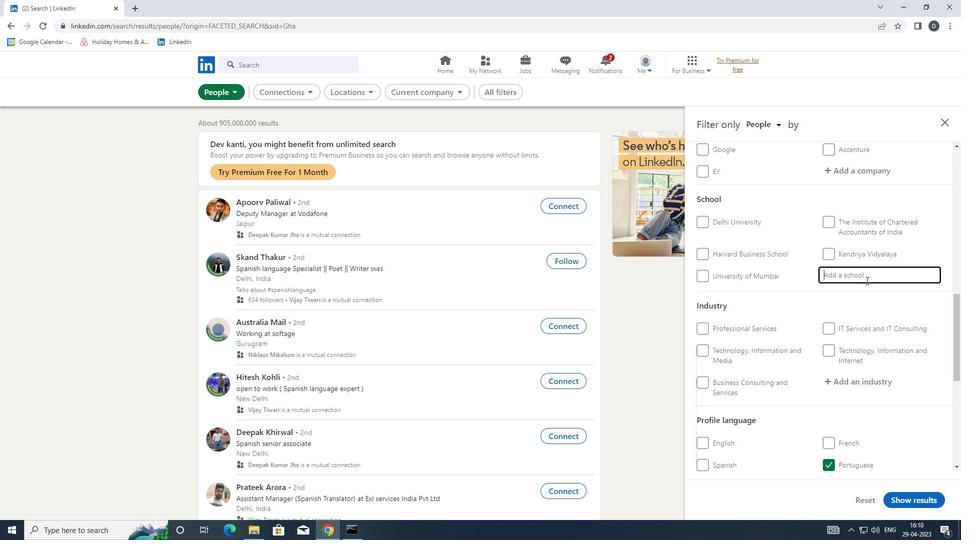 
Action: Key pressed <Key.shift>JECRC
Screenshot: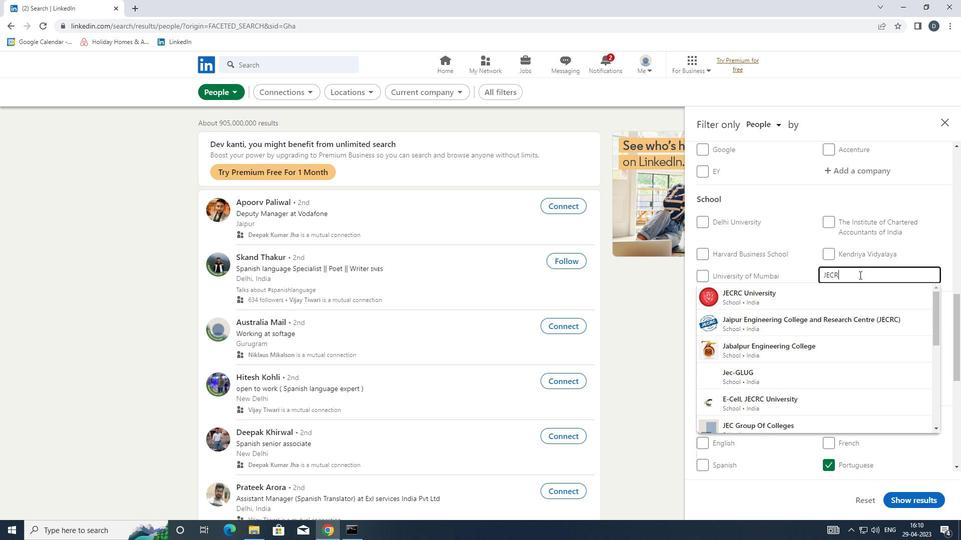 
Action: Mouse moved to (855, 294)
Screenshot: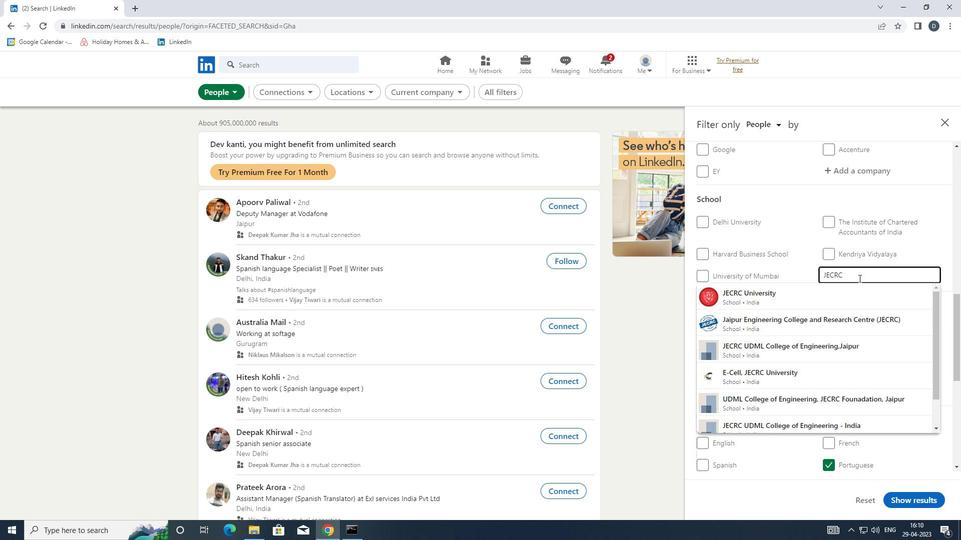 
Action: Mouse pressed left at (855, 294)
Screenshot: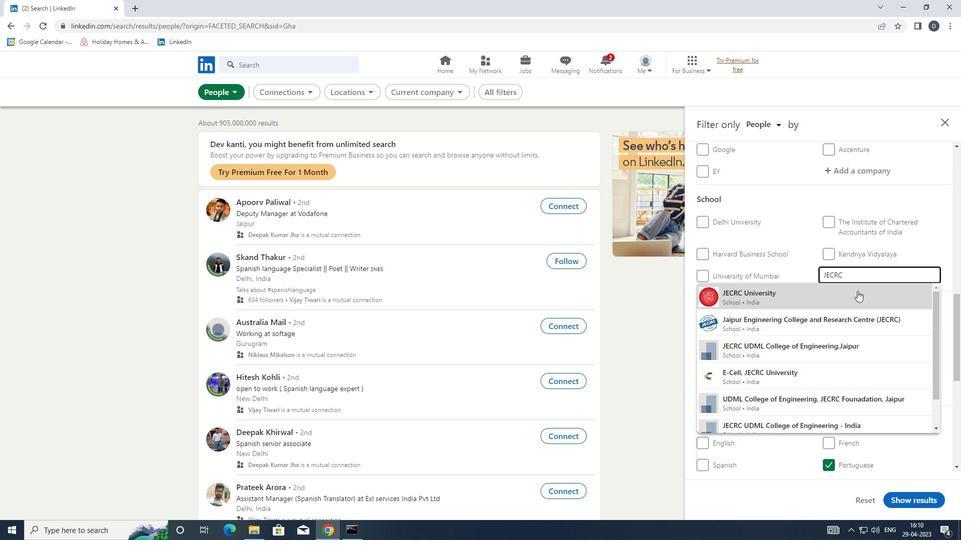 
Action: Mouse moved to (855, 294)
Screenshot: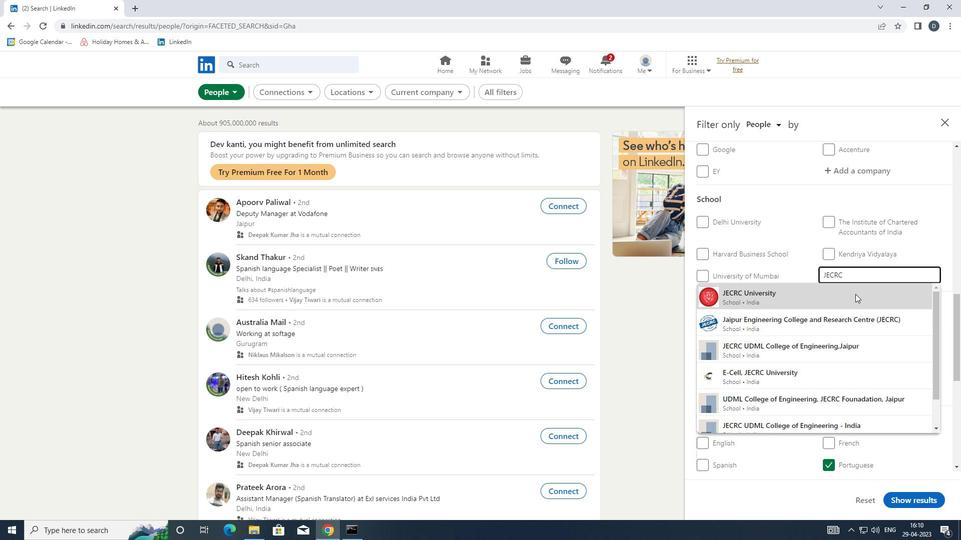 
Action: Mouse scrolled (855, 294) with delta (0, 0)
Screenshot: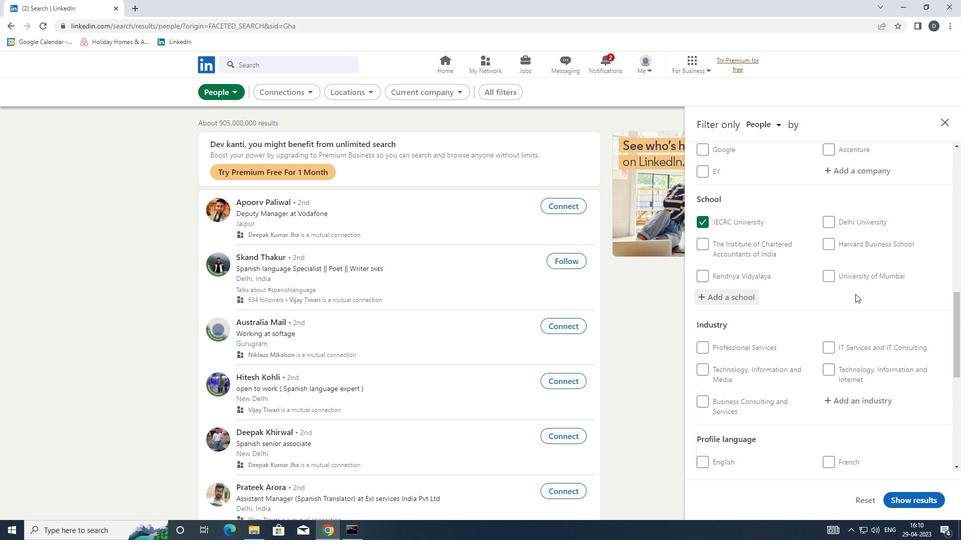 
Action: Mouse scrolled (855, 294) with delta (0, 0)
Screenshot: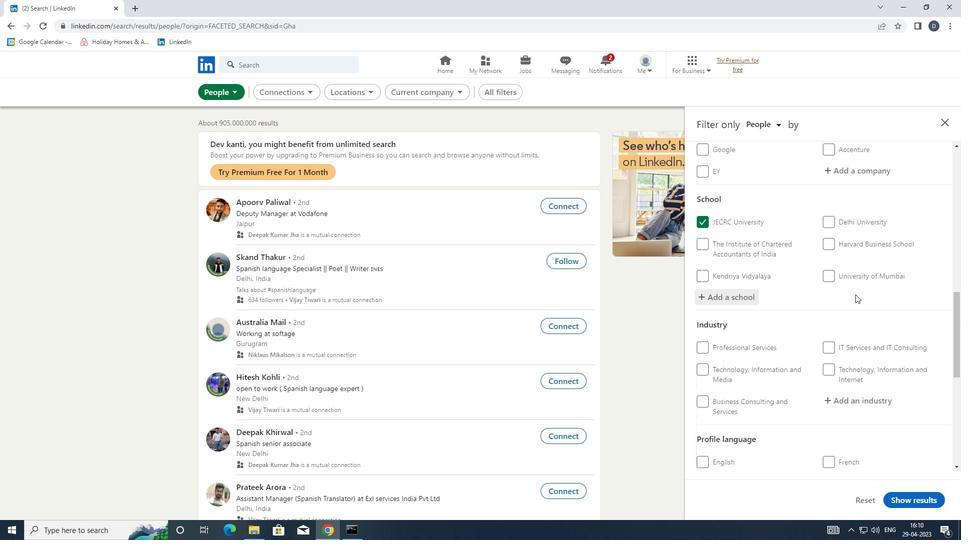 
Action: Mouse moved to (857, 298)
Screenshot: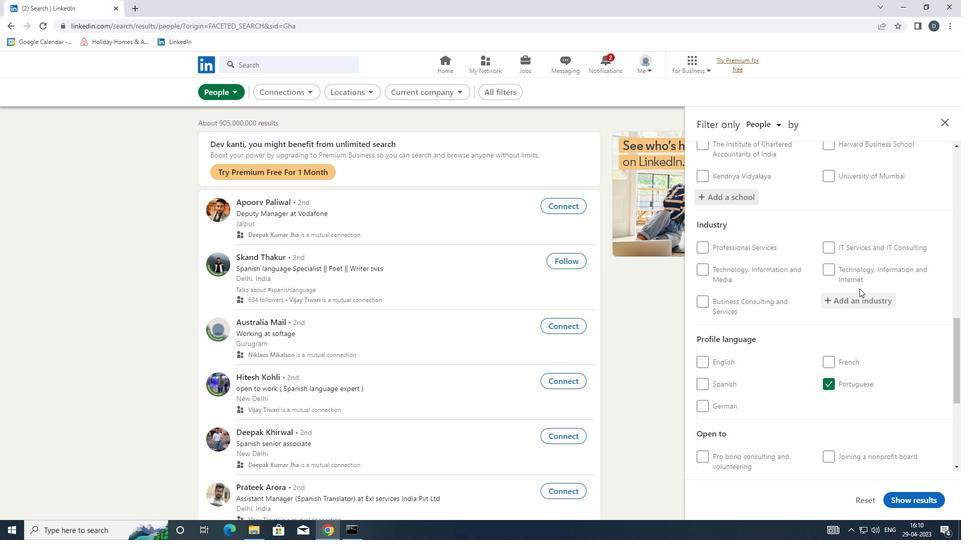 
Action: Mouse pressed left at (857, 298)
Screenshot: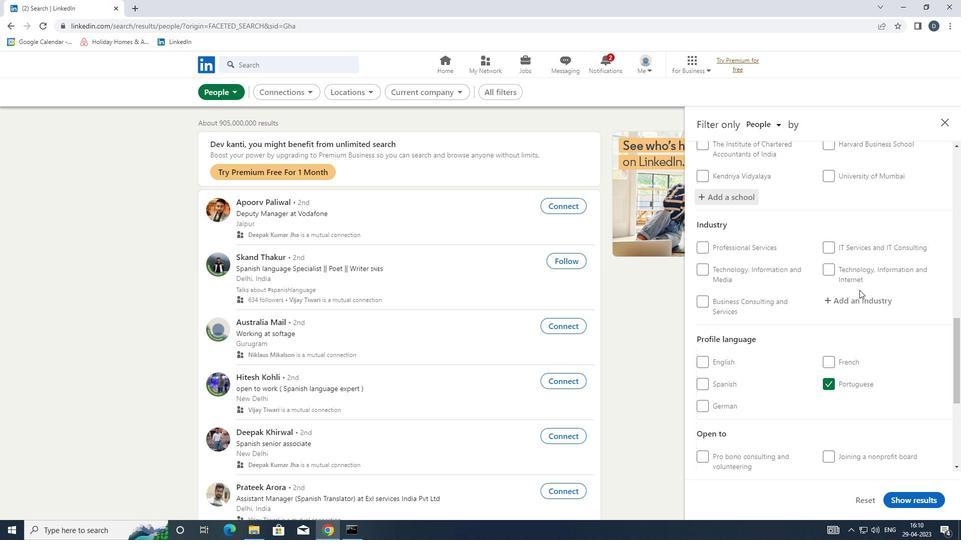 
Action: Key pressed <Key.shift>COMMERCIAL<Key.space><Key.shift>A<Key.backspace>AND
Screenshot: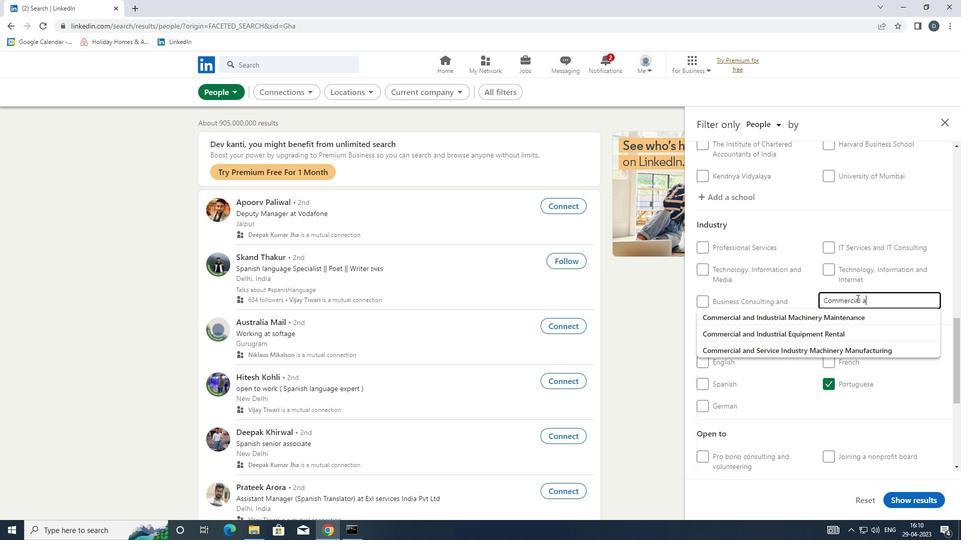
Action: Mouse moved to (879, 313)
Screenshot: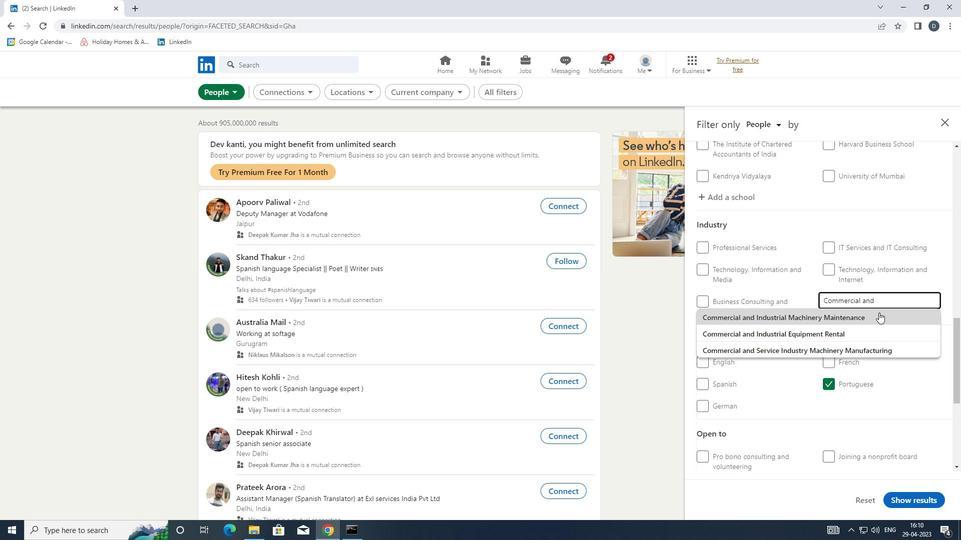 
Action: Mouse pressed left at (879, 313)
Screenshot: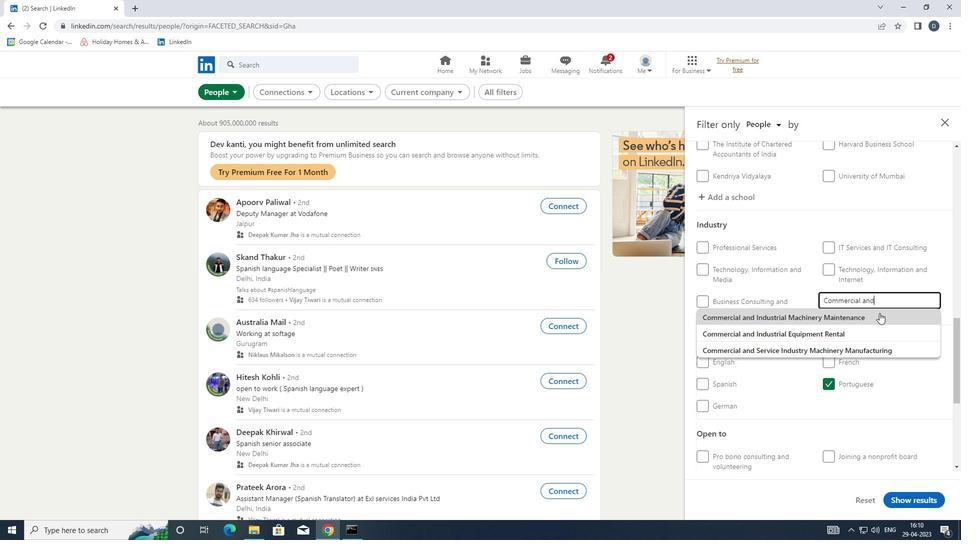 
Action: Mouse scrolled (879, 312) with delta (0, 0)
Screenshot: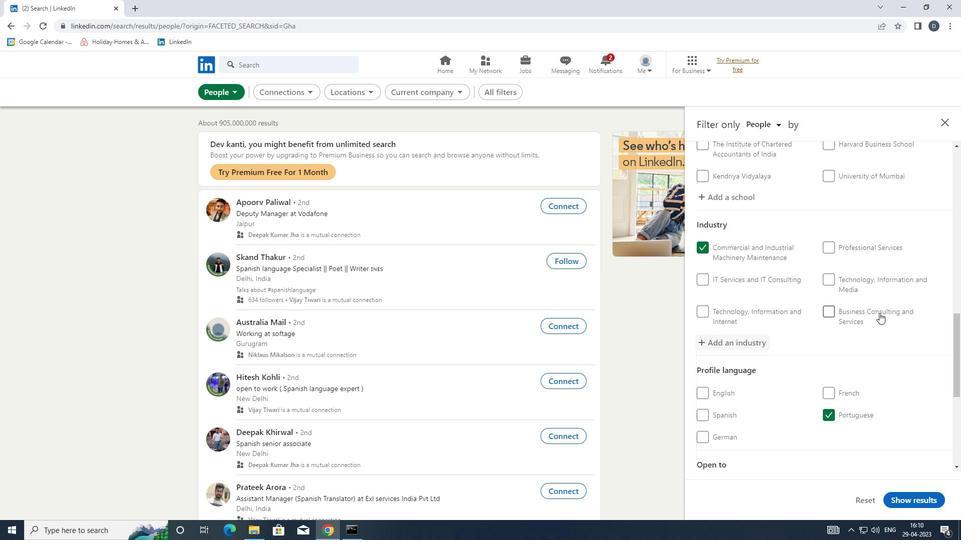 
Action: Mouse scrolled (879, 312) with delta (0, 0)
Screenshot: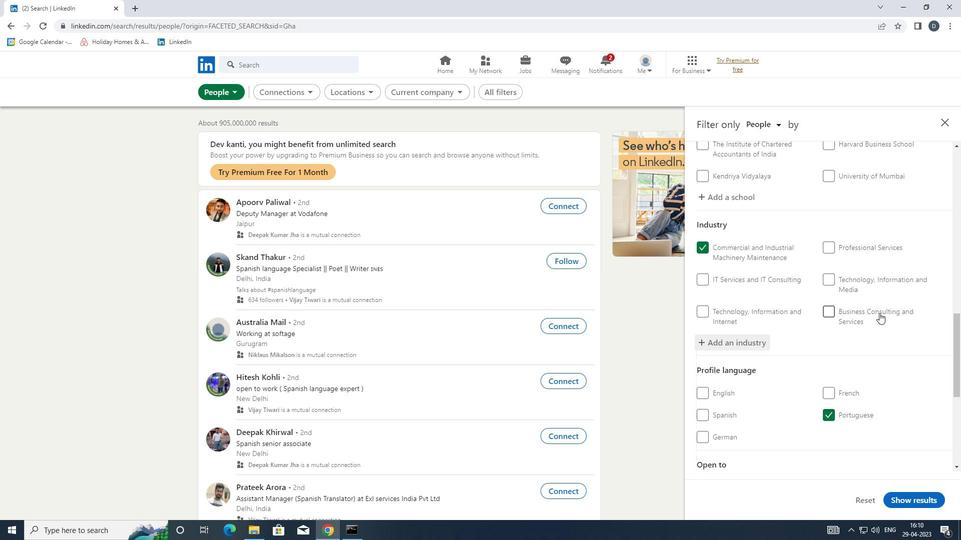 
Action: Mouse scrolled (879, 312) with delta (0, 0)
Screenshot: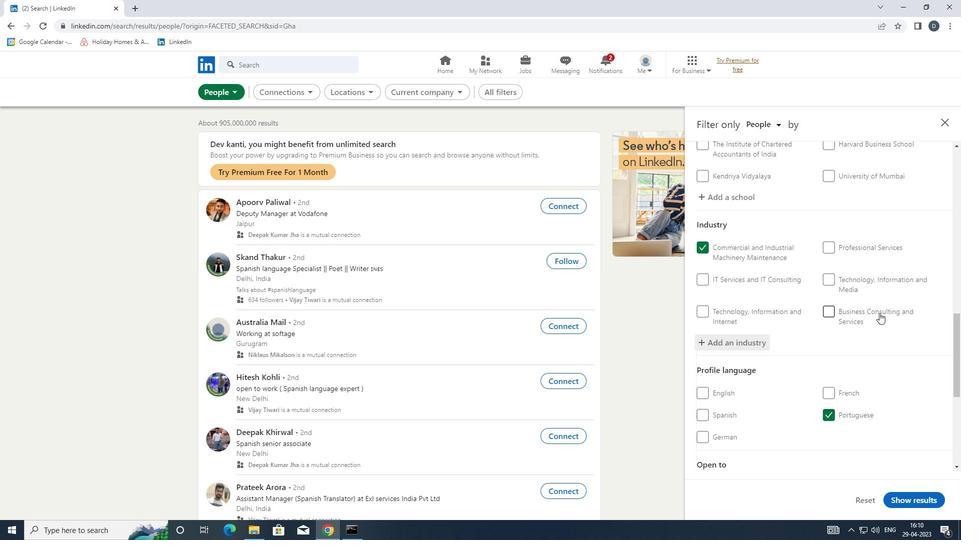 
Action: Mouse scrolled (879, 312) with delta (0, 0)
Screenshot: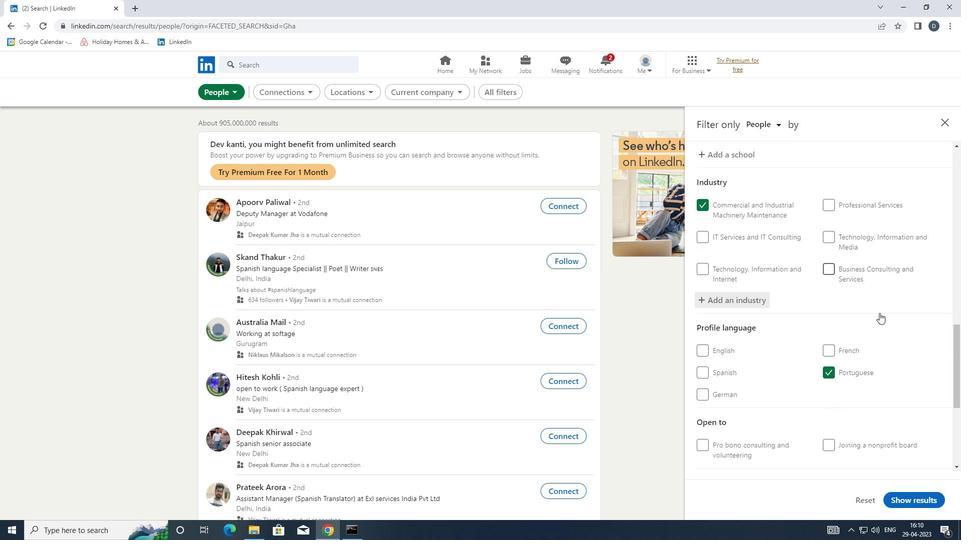 
Action: Mouse scrolled (879, 312) with delta (0, 0)
Screenshot: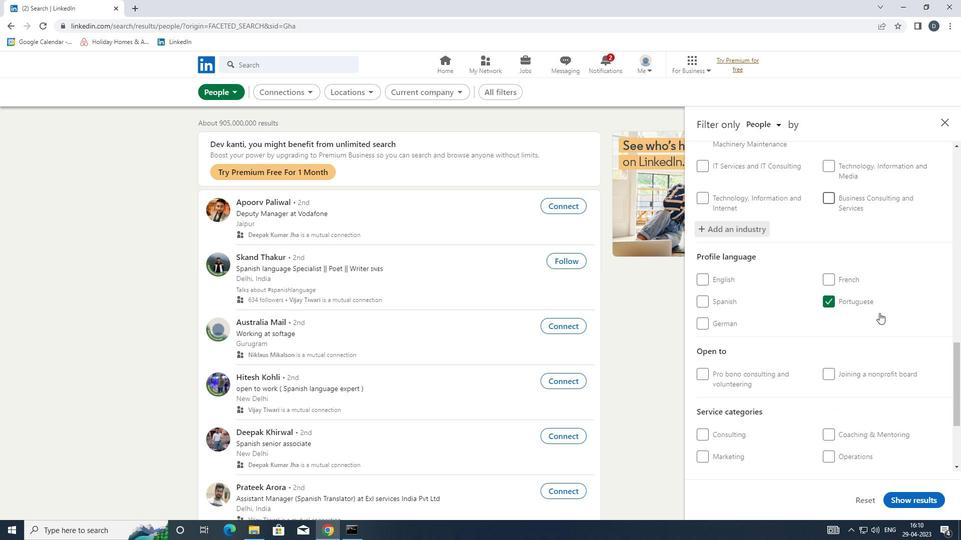 
Action: Mouse moved to (850, 345)
Screenshot: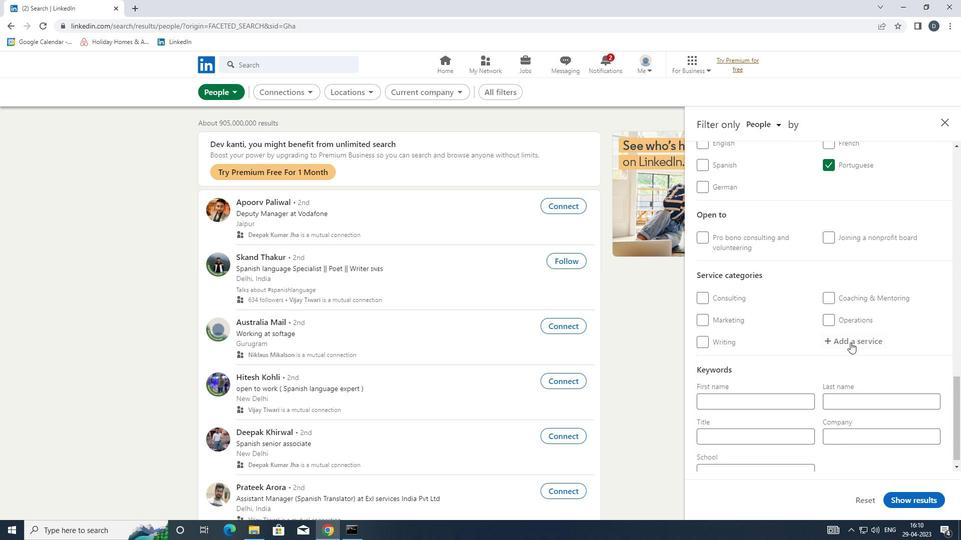 
Action: Mouse pressed left at (850, 345)
Screenshot: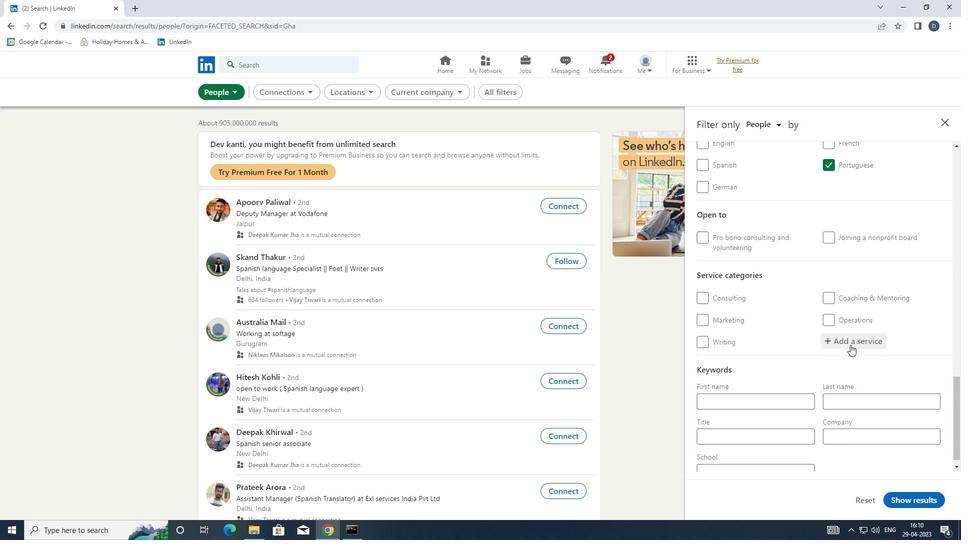 
Action: Key pressed <Key.shift>EMAIL<Key.space><Key.down><Key.enter>
Screenshot: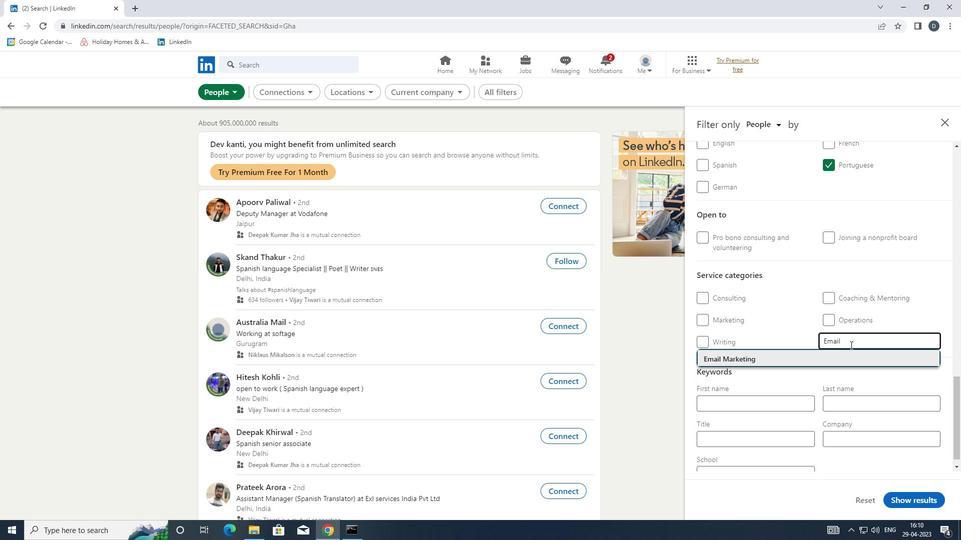 
Action: Mouse moved to (849, 352)
Screenshot: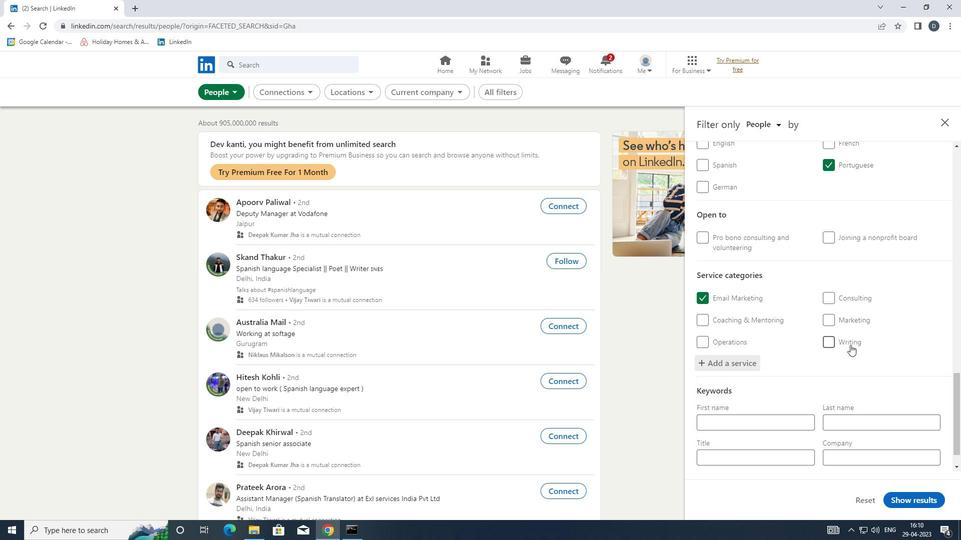 
Action: Mouse scrolled (849, 352) with delta (0, 0)
Screenshot: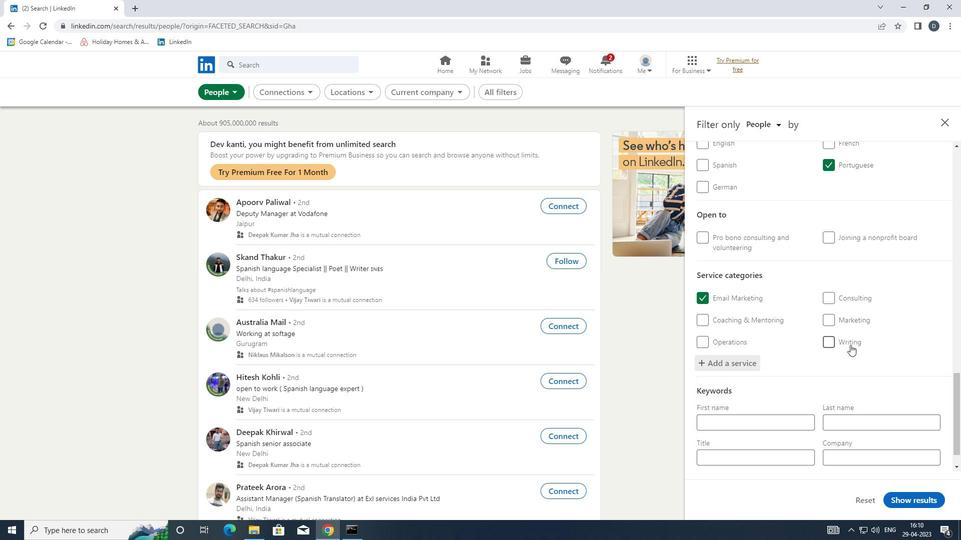 
Action: Mouse scrolled (849, 352) with delta (0, 0)
Screenshot: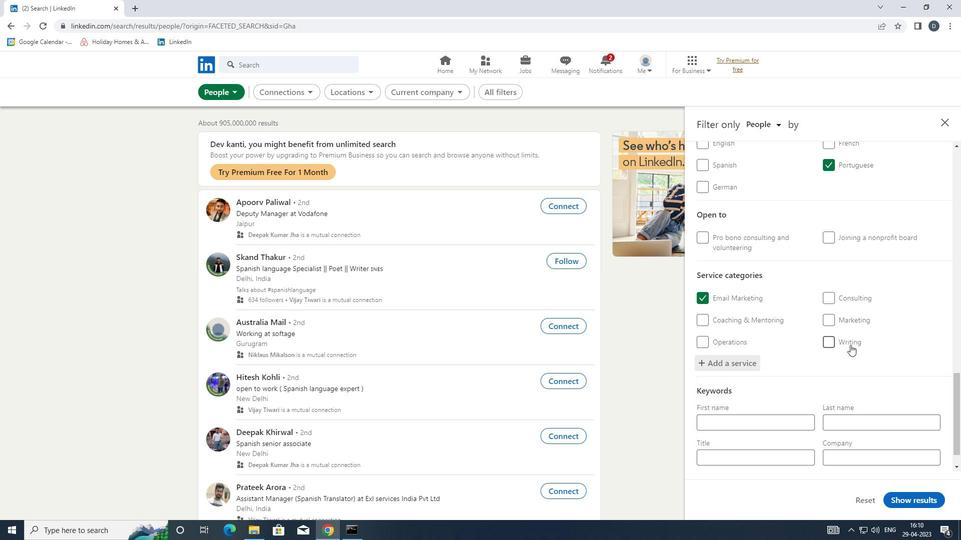 
Action: Mouse scrolled (849, 352) with delta (0, 0)
Screenshot: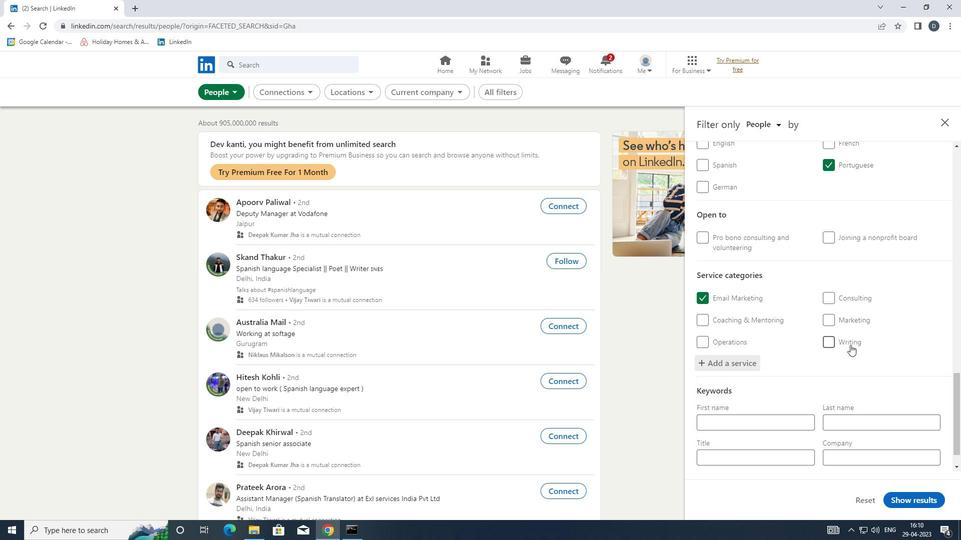 
Action: Mouse scrolled (849, 352) with delta (0, 0)
Screenshot: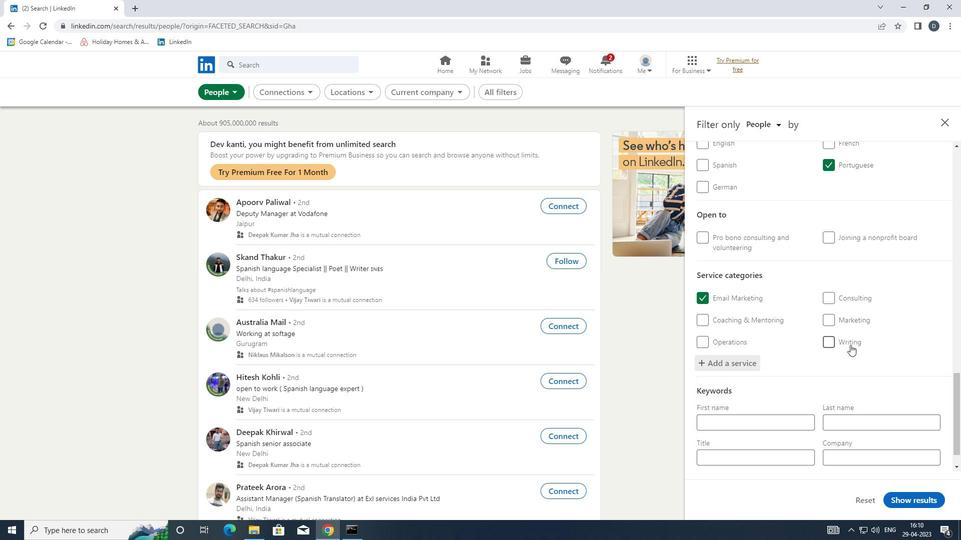 
Action: Mouse scrolled (849, 352) with delta (0, 0)
Screenshot: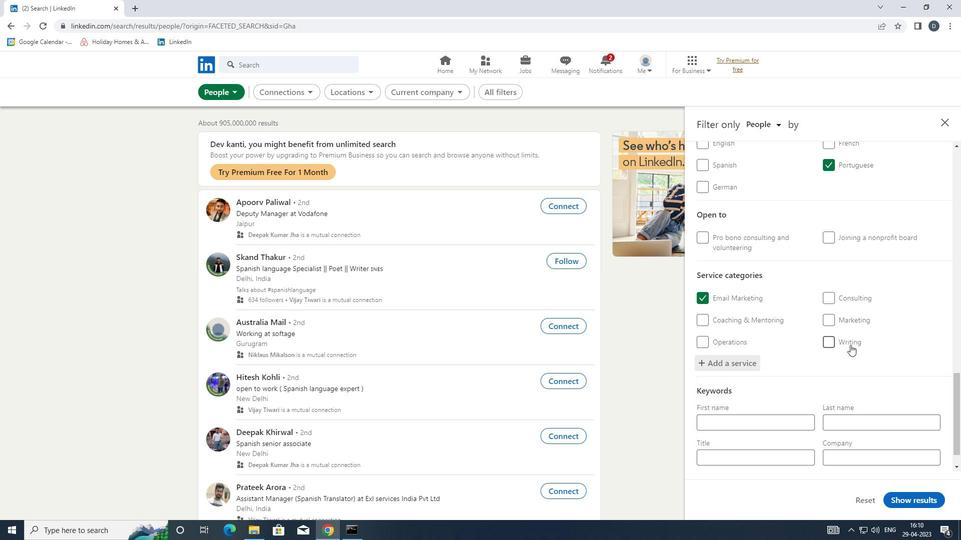 
Action: Mouse moved to (777, 418)
Screenshot: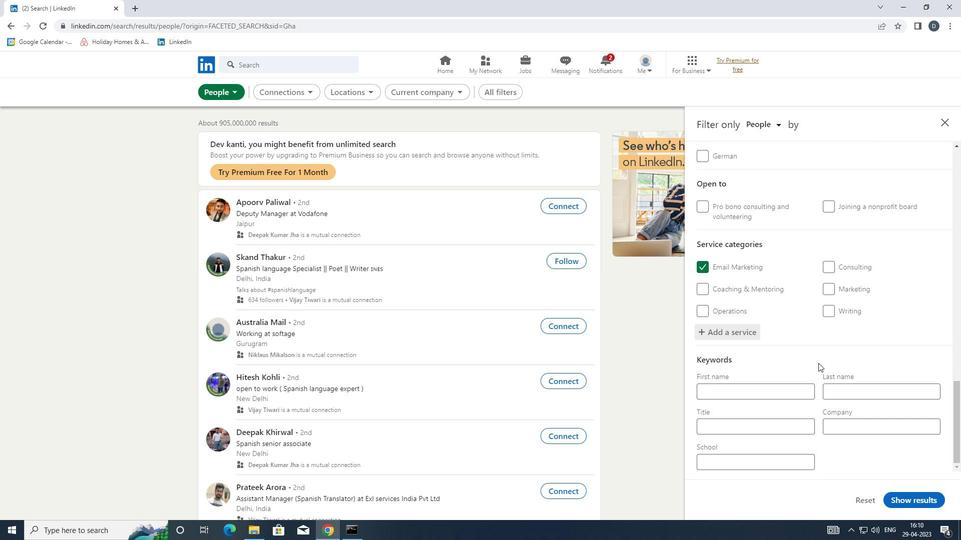 
Action: Mouse pressed left at (777, 418)
Screenshot: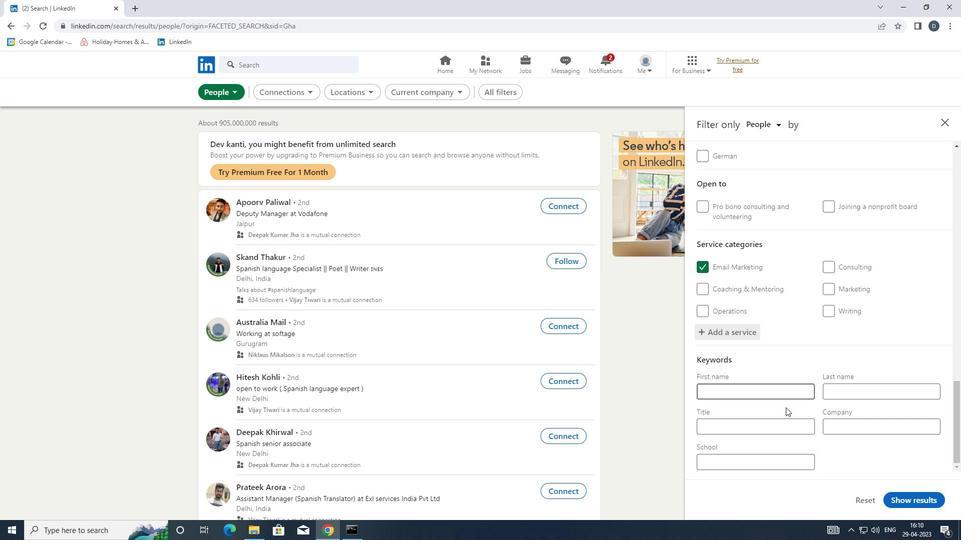 
Action: Mouse moved to (775, 422)
Screenshot: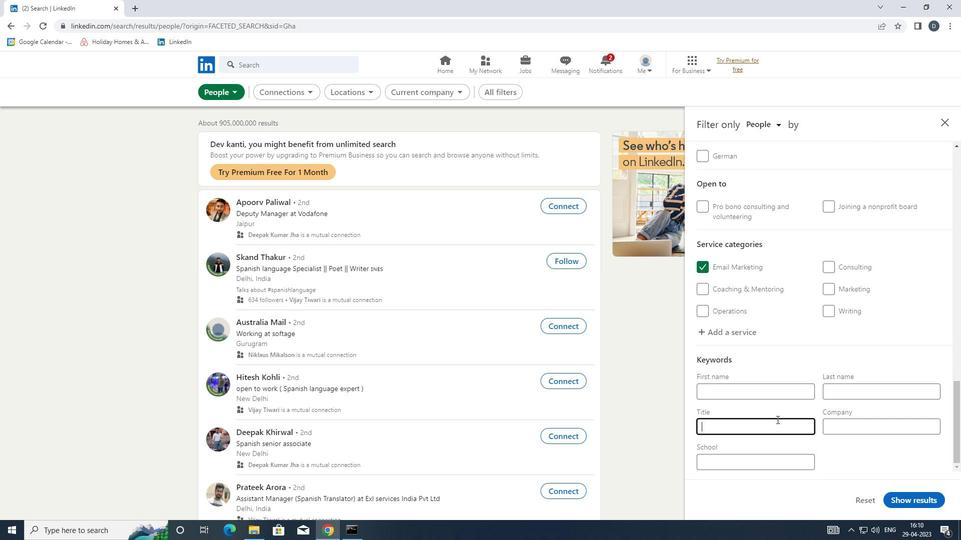 
Action: Mouse pressed left at (775, 422)
Screenshot: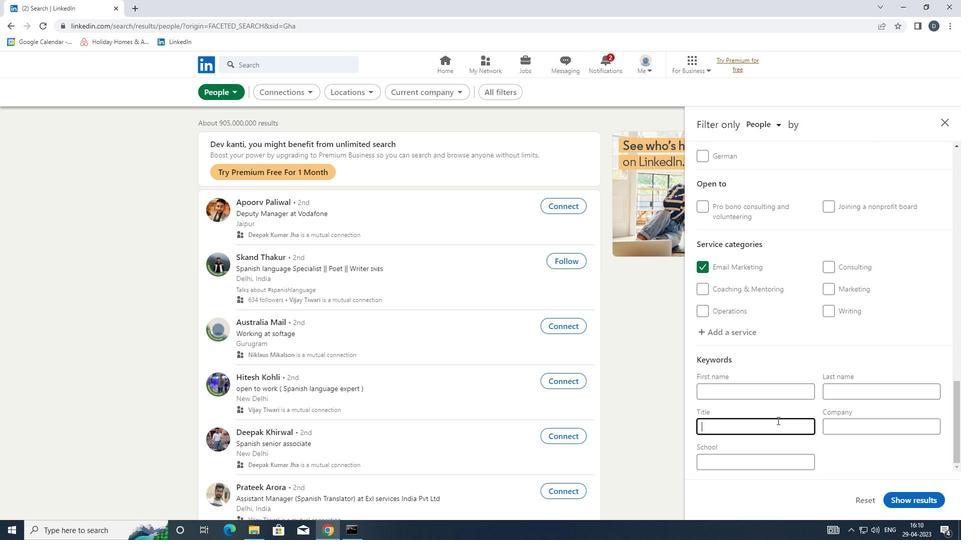 
Action: Mouse moved to (779, 422)
Screenshot: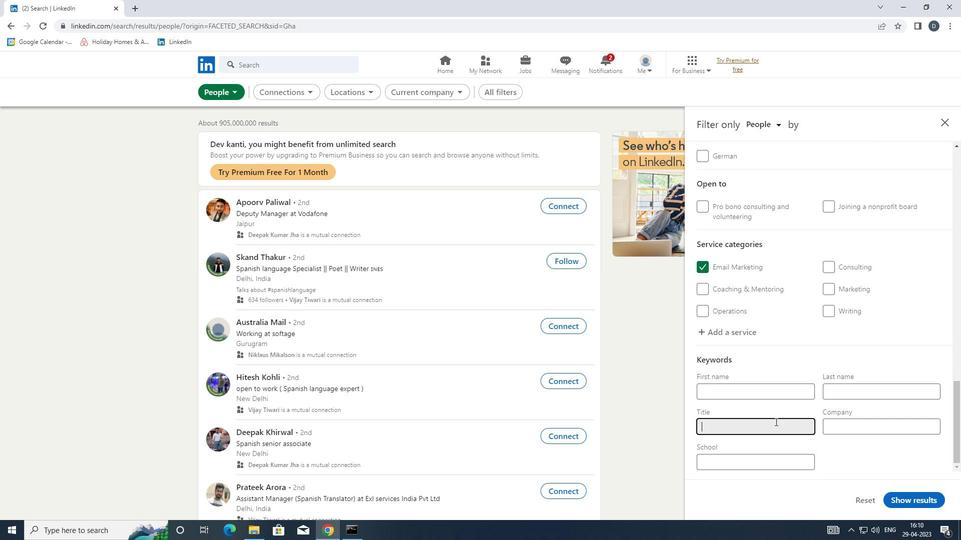 
Action: Key pressed <Key.shift>MENTAL<Key.space><Key.shift>HEALTH<Key.space><Key.shift>COUNSELOR
Screenshot: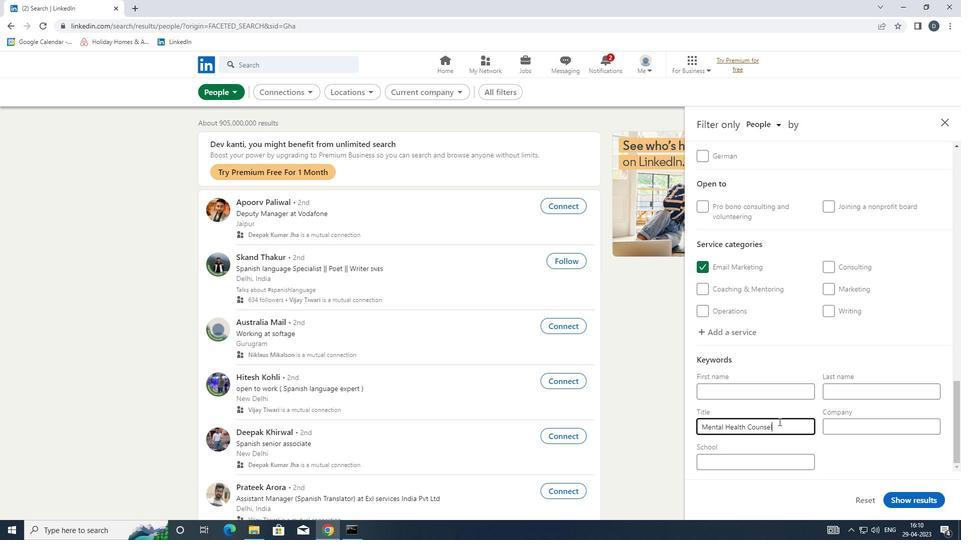 
Action: Mouse moved to (908, 498)
Screenshot: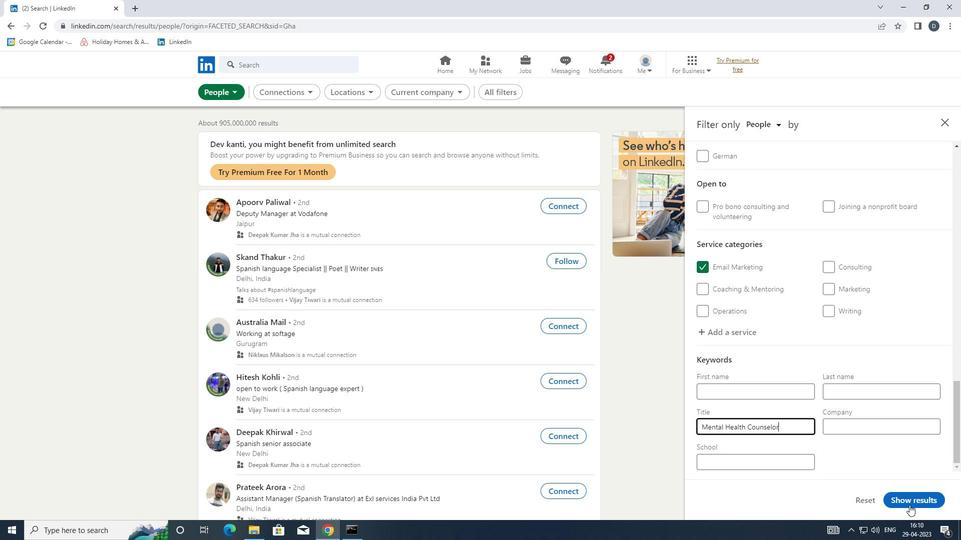 
Action: Mouse pressed left at (908, 498)
Screenshot: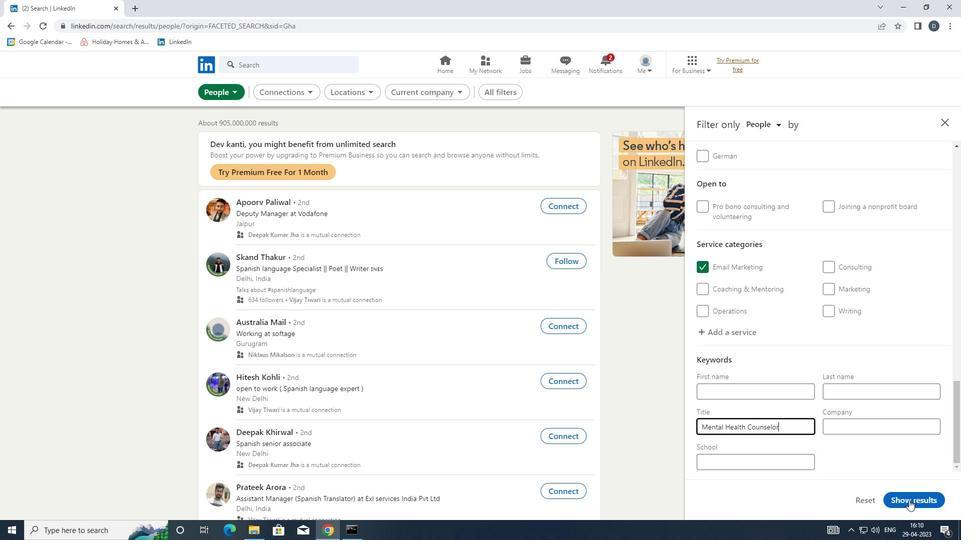 
Action: Mouse moved to (785, 363)
Screenshot: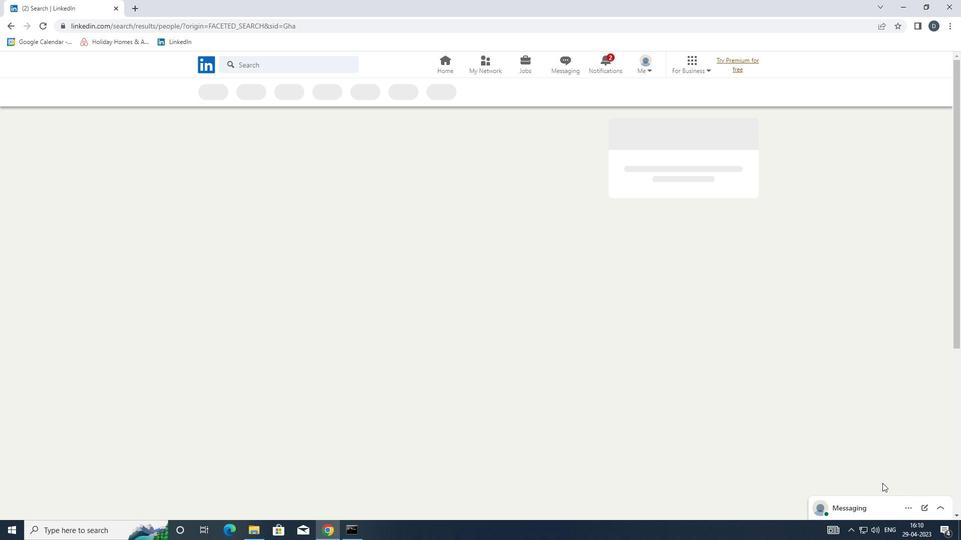 
